 Task: Look for space in Puerto Berrío, Colombia from 9th August, 2023 to 12th August, 2023 for 1 adult in price range Rs.6000 to Rs.15000. Place can be entire place with 1  bedroom having 1 bed and 1 bathroom. Property type can be house, flat, guest house. Amenities needed are: wifi, washing machine. Booking option can be shelf check-in. Required host language is English.
Action: Mouse moved to (450, 89)
Screenshot: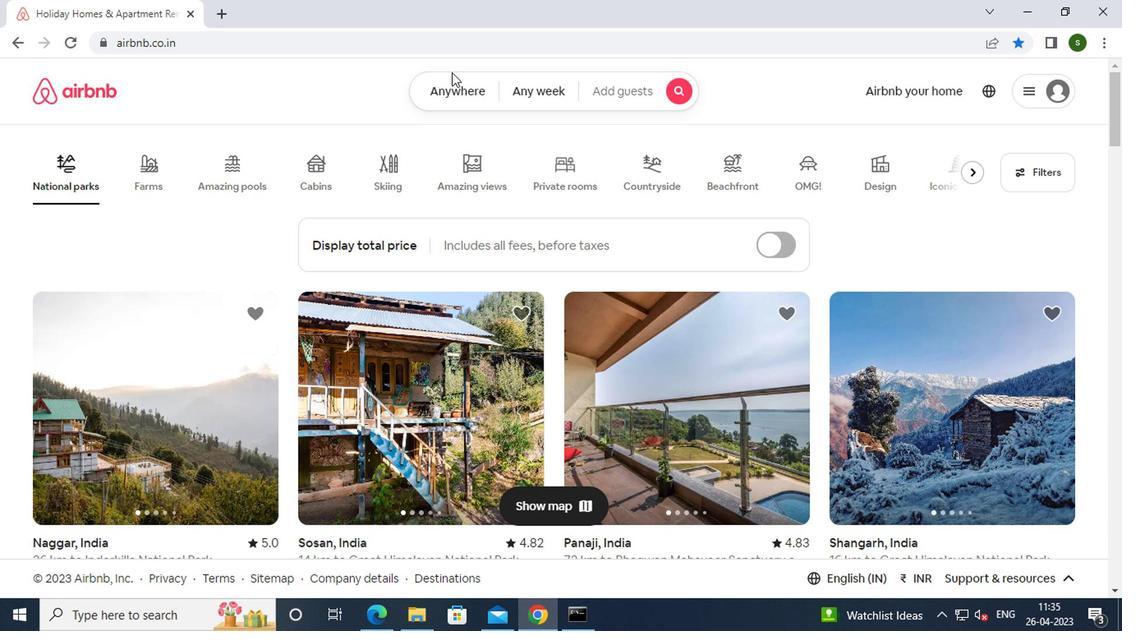 
Action: Mouse pressed left at (450, 89)
Screenshot: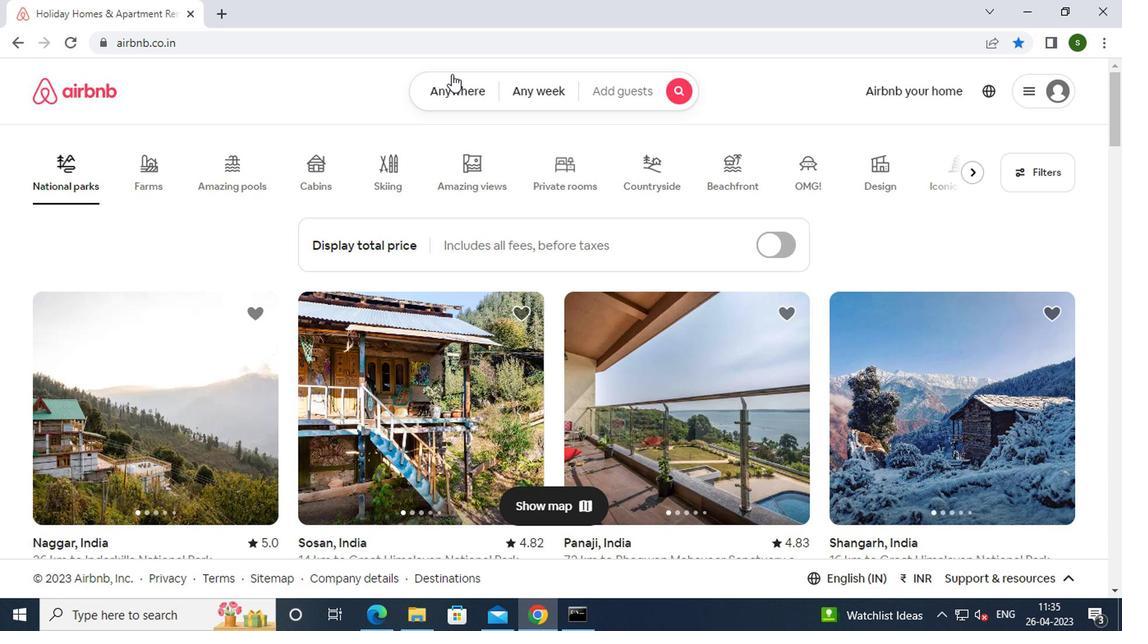 
Action: Mouse moved to (291, 153)
Screenshot: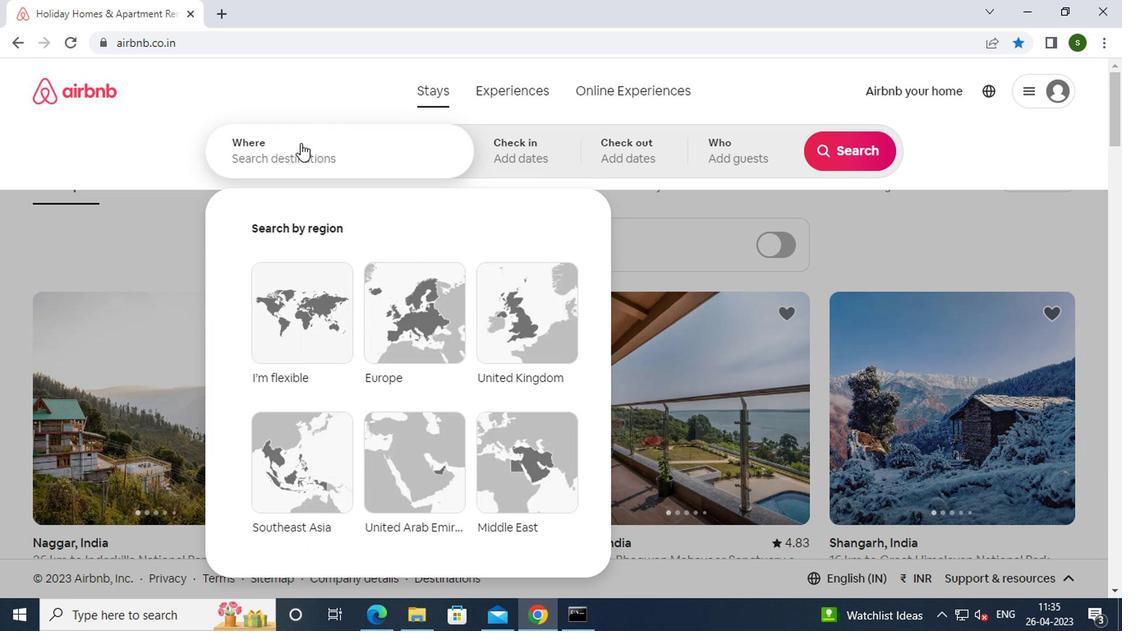 
Action: Mouse pressed left at (291, 153)
Screenshot: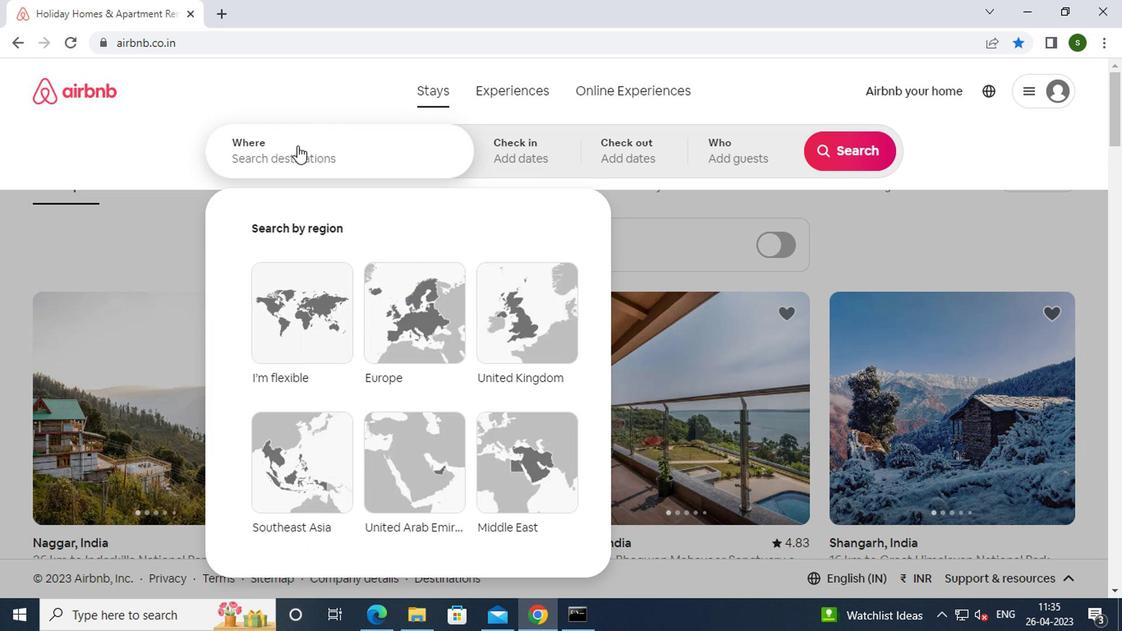 
Action: Key pressed p<Key.caps_lock>uerto<Key.space><Key.caps_lock>b<Key.caps_lock>errio,<Key.space><Key.caps_lock>c<Key.caps_lock>olombia<Key.enter>
Screenshot: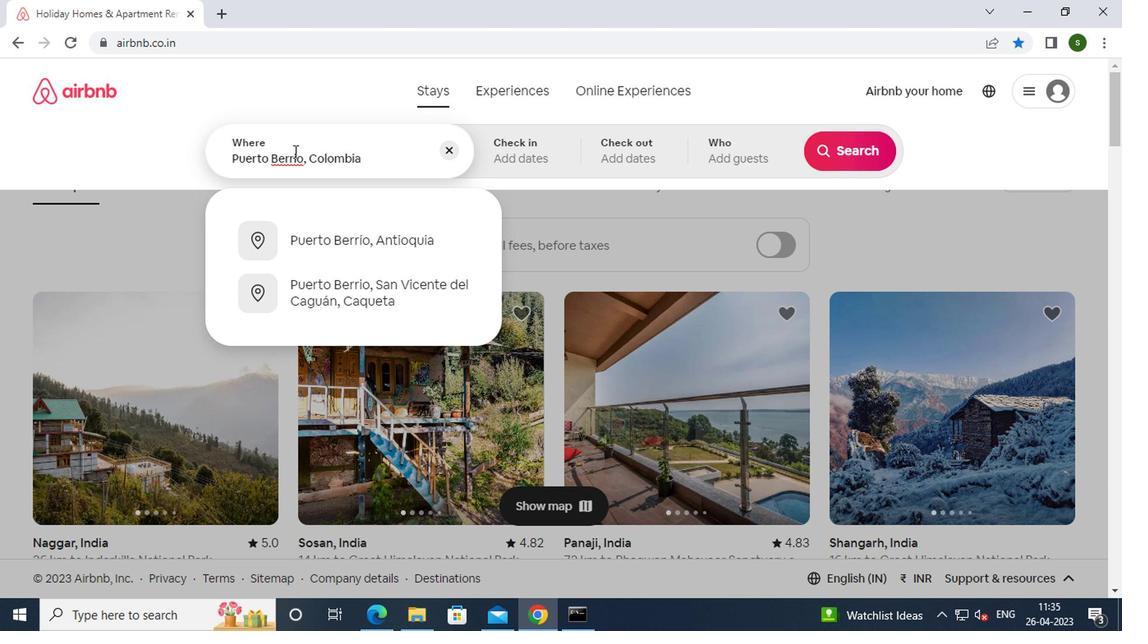 
Action: Mouse moved to (839, 289)
Screenshot: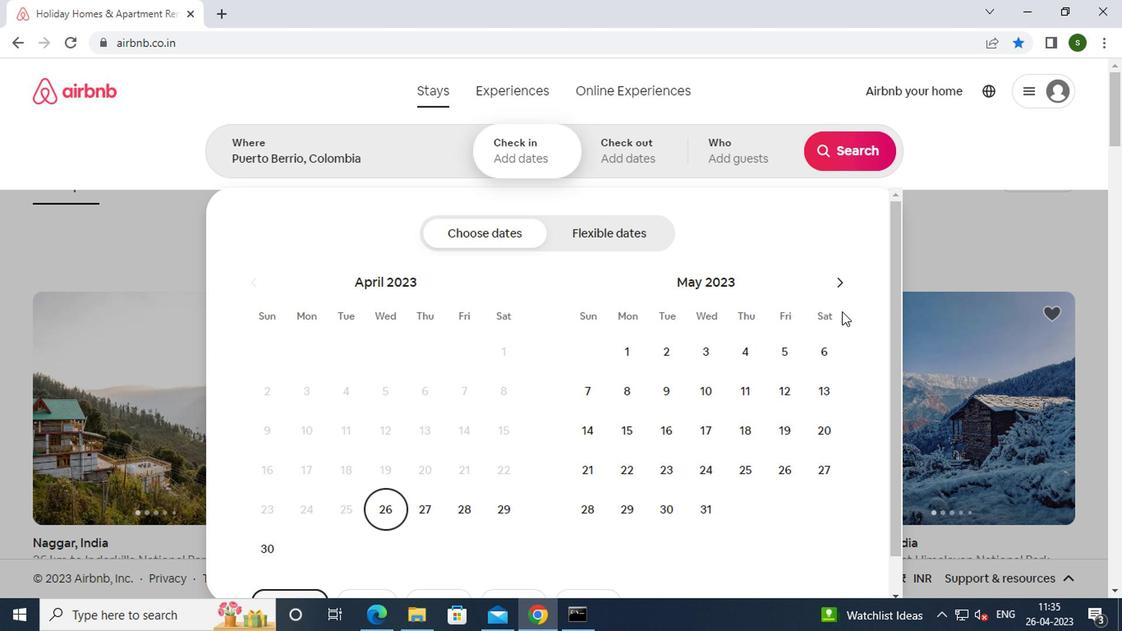 
Action: Mouse pressed left at (839, 289)
Screenshot: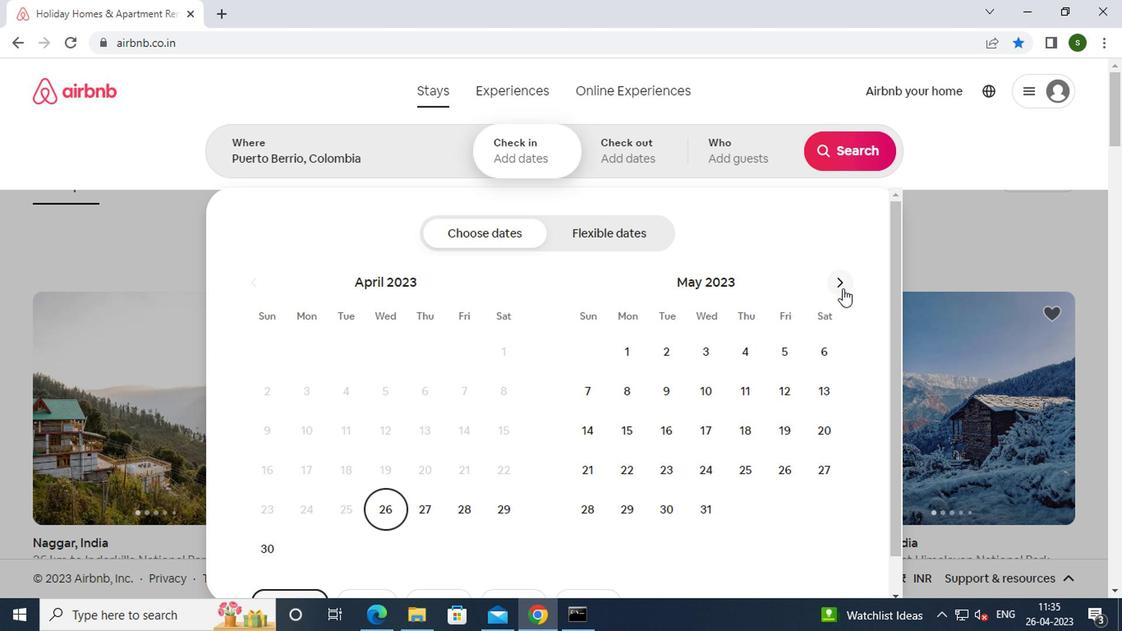 
Action: Mouse pressed left at (839, 289)
Screenshot: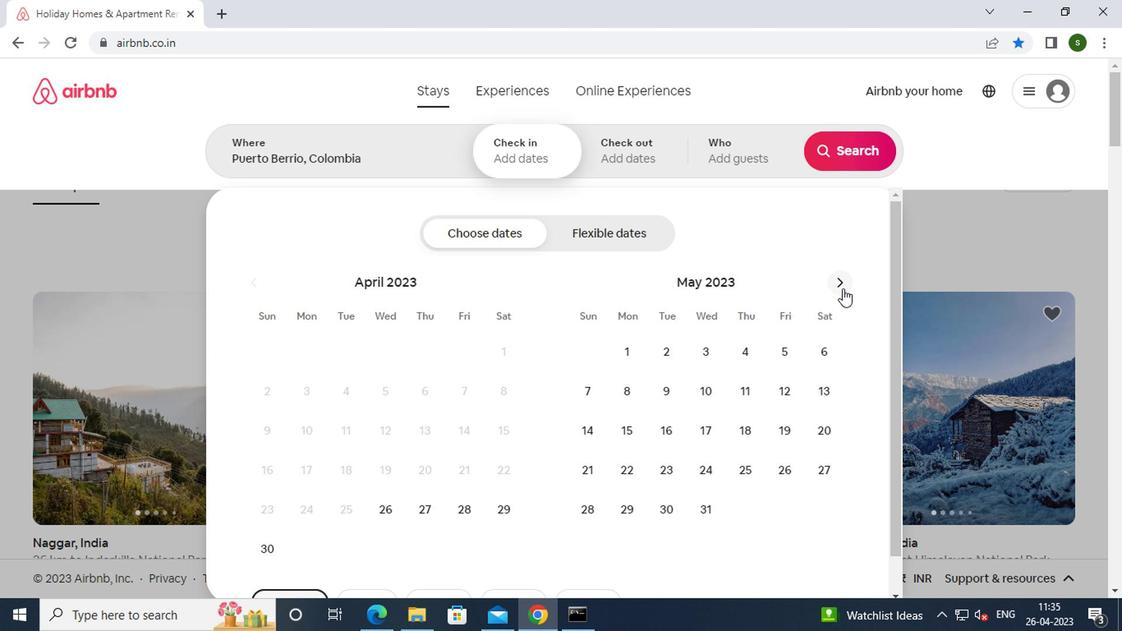 
Action: Mouse pressed left at (839, 289)
Screenshot: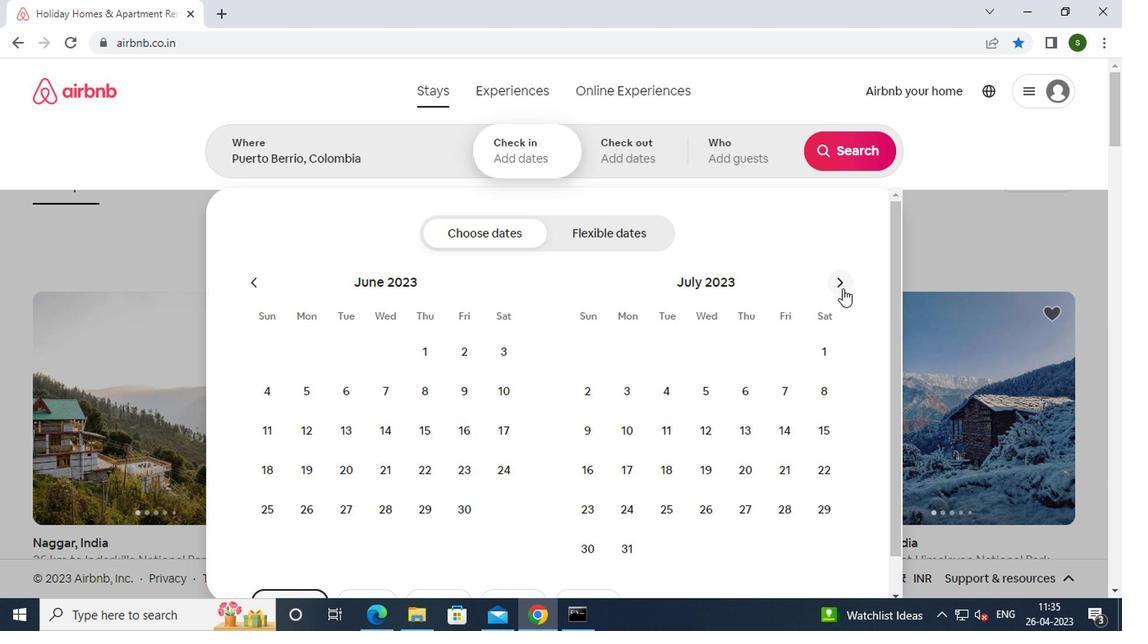 
Action: Mouse moved to (713, 387)
Screenshot: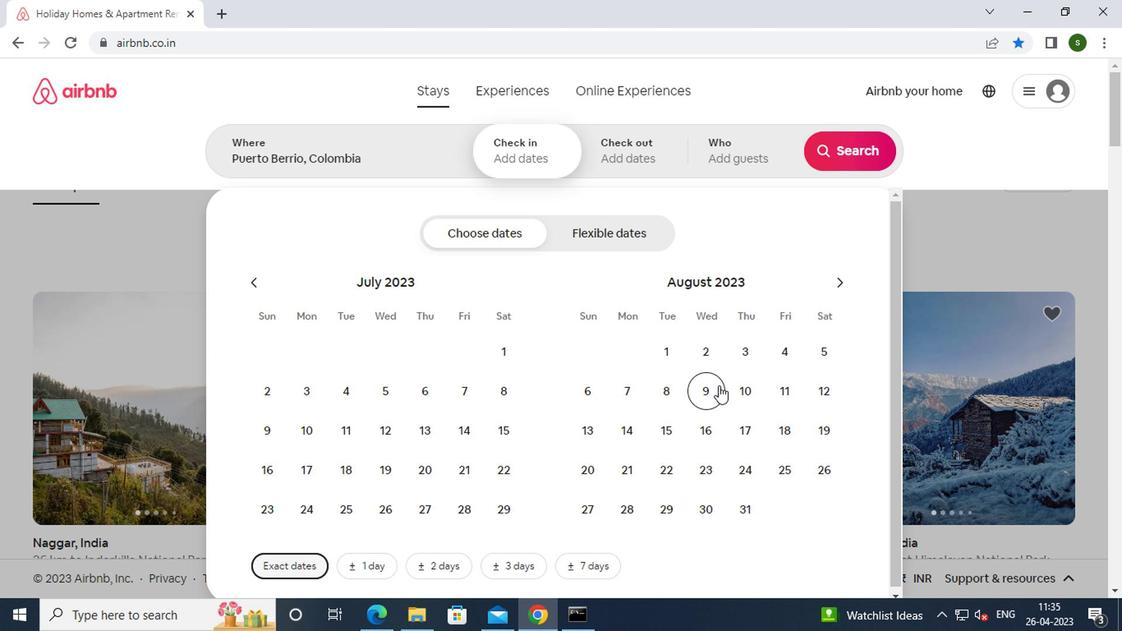 
Action: Mouse pressed left at (713, 387)
Screenshot: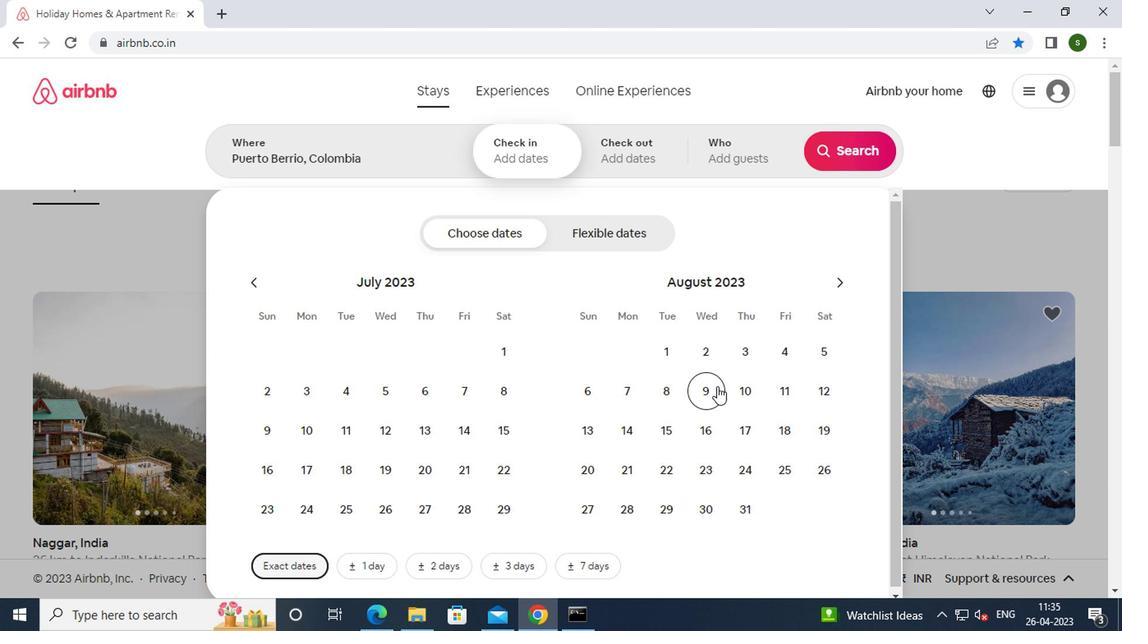 
Action: Mouse moved to (819, 390)
Screenshot: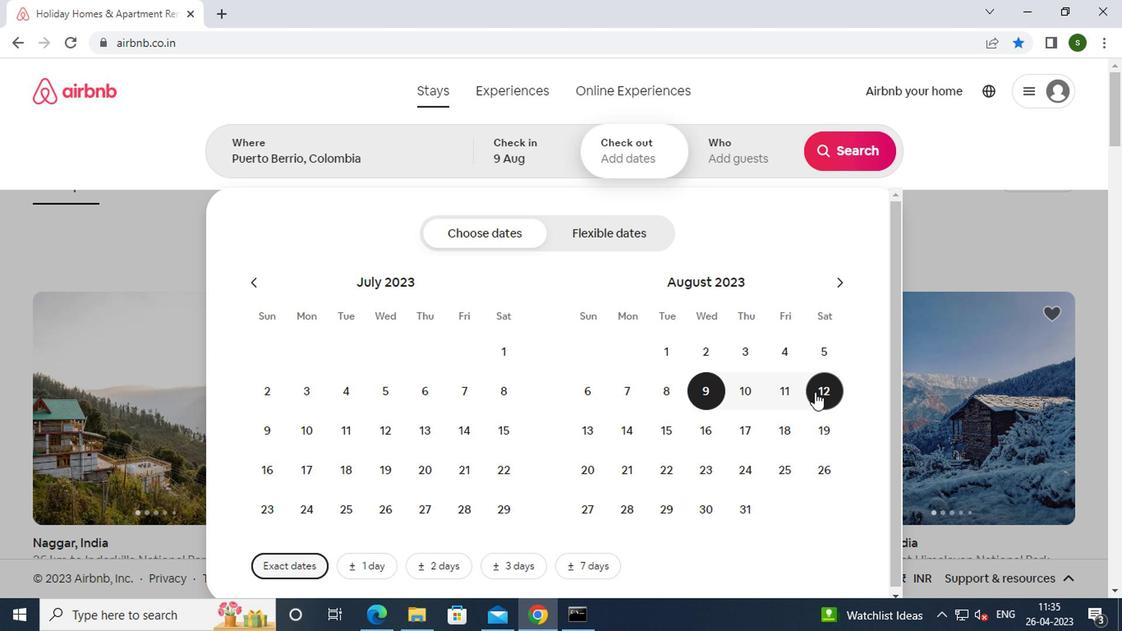 
Action: Mouse pressed left at (819, 390)
Screenshot: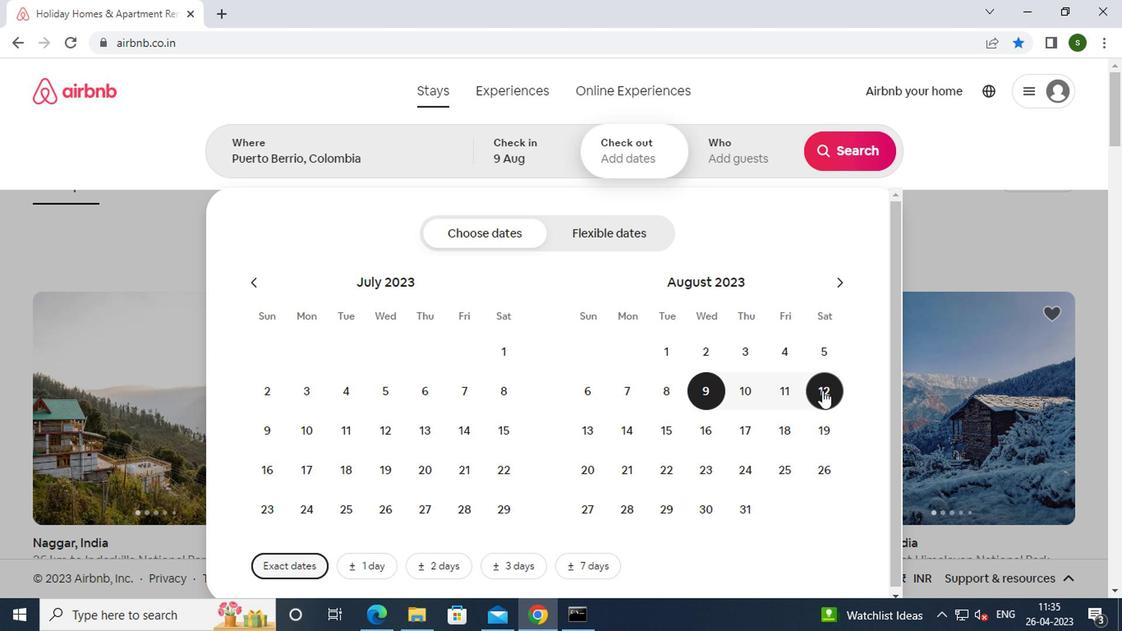
Action: Mouse moved to (730, 148)
Screenshot: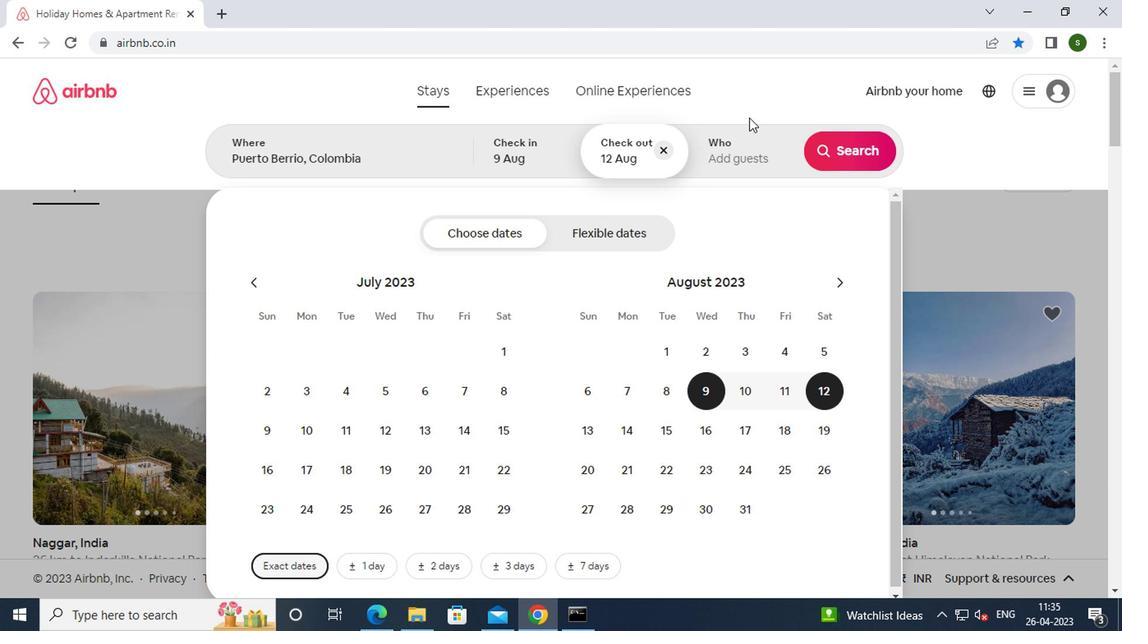 
Action: Mouse pressed left at (730, 148)
Screenshot: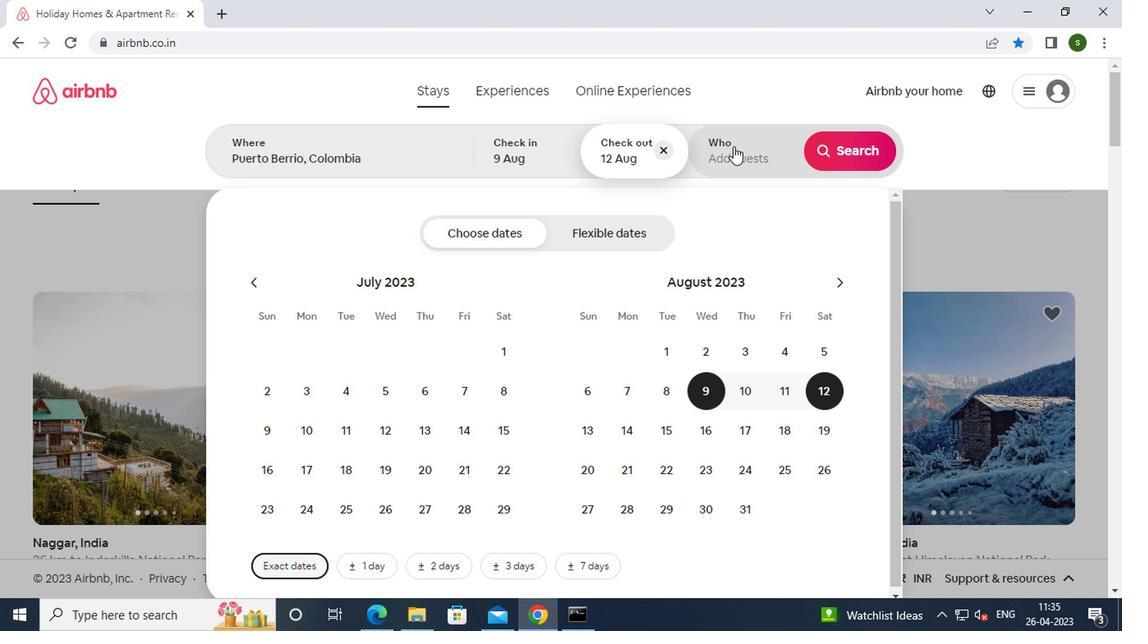 
Action: Mouse moved to (851, 229)
Screenshot: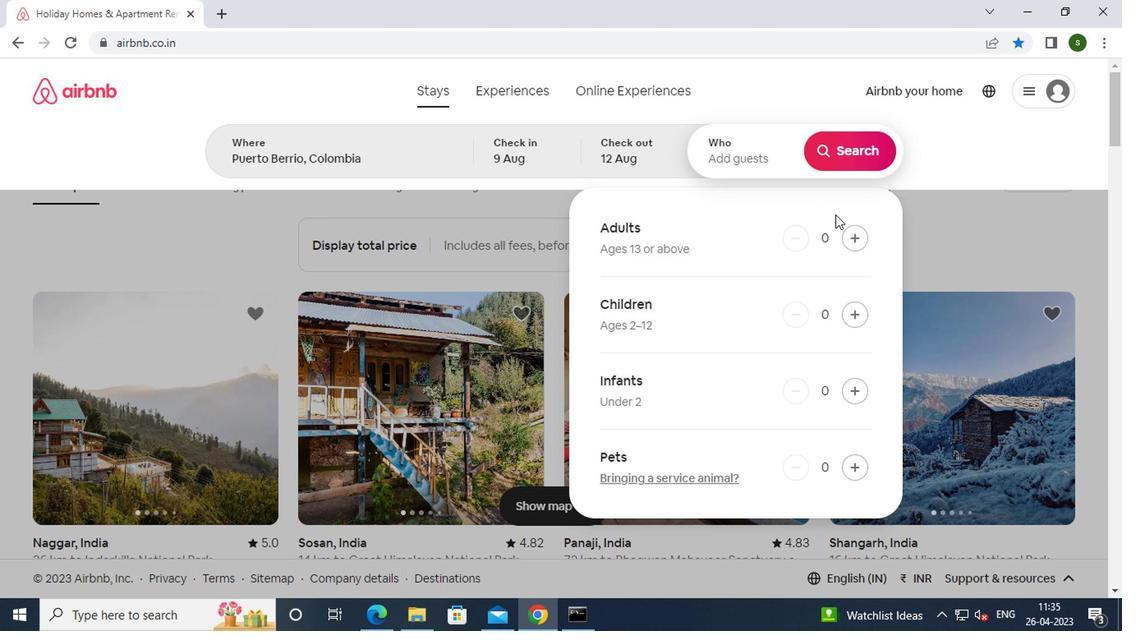 
Action: Mouse pressed left at (851, 229)
Screenshot: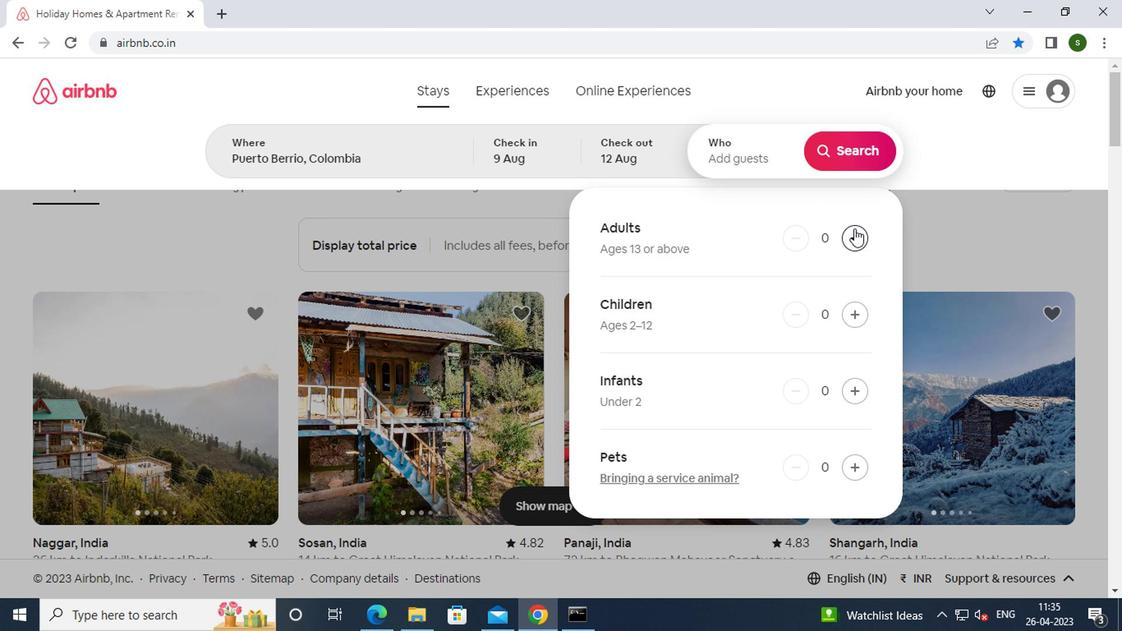 
Action: Mouse moved to (845, 140)
Screenshot: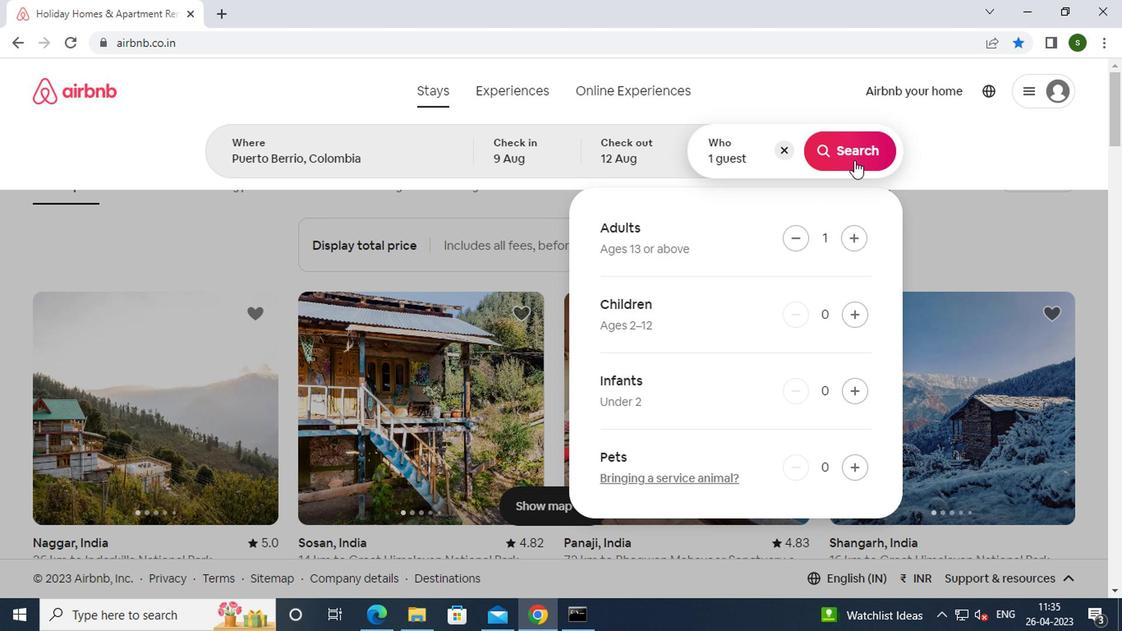 
Action: Mouse pressed left at (845, 140)
Screenshot: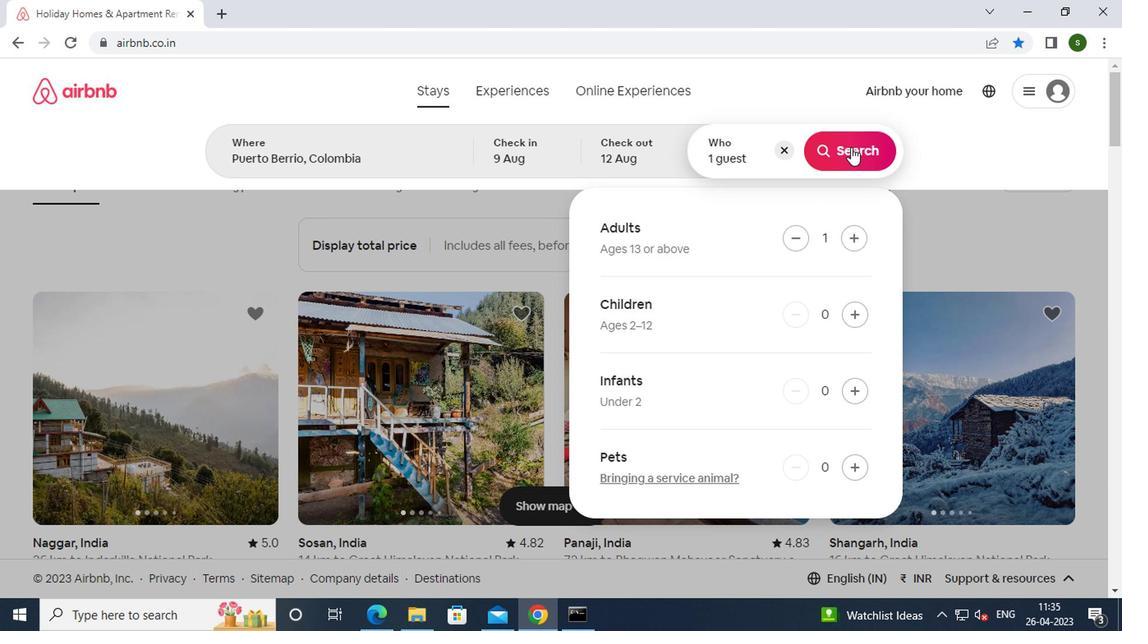 
Action: Mouse moved to (1026, 169)
Screenshot: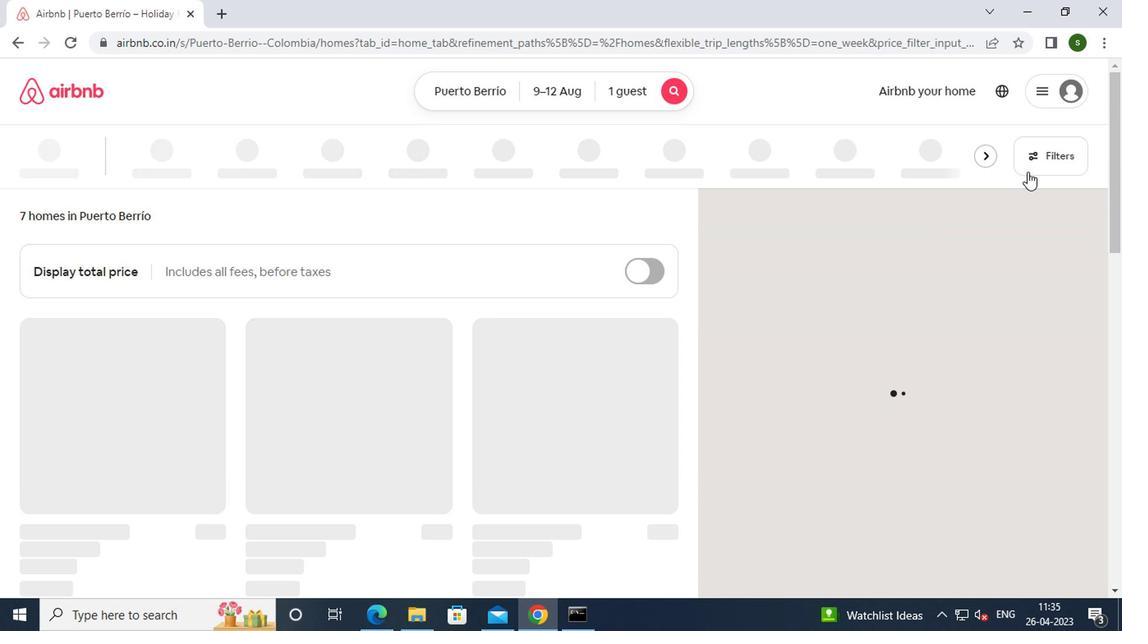 
Action: Mouse pressed left at (1026, 169)
Screenshot: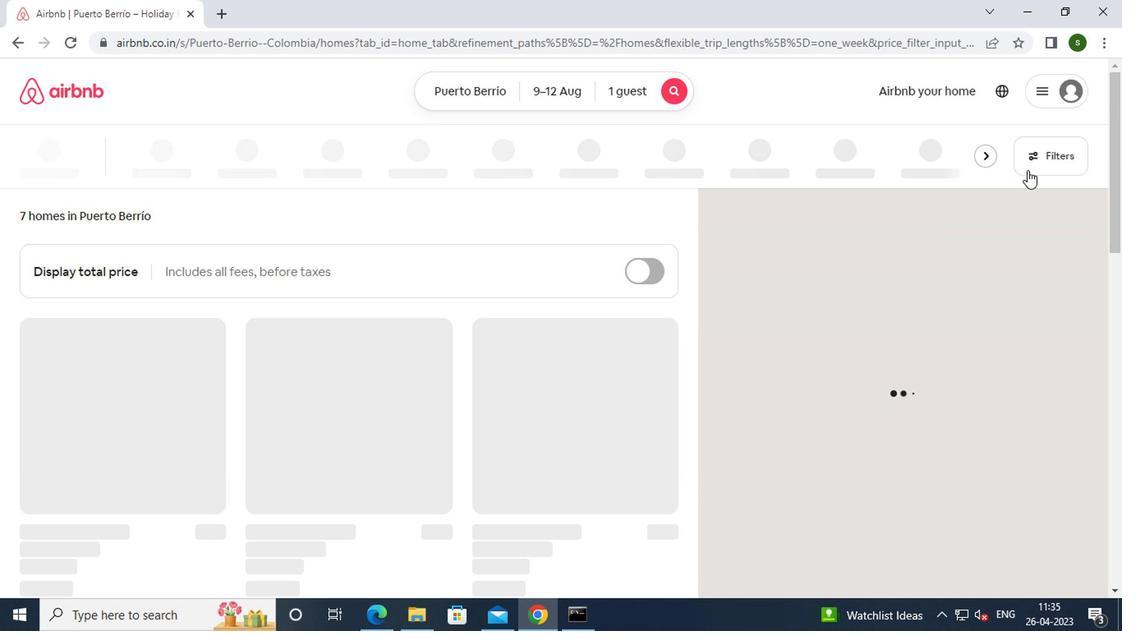 
Action: Mouse moved to (402, 377)
Screenshot: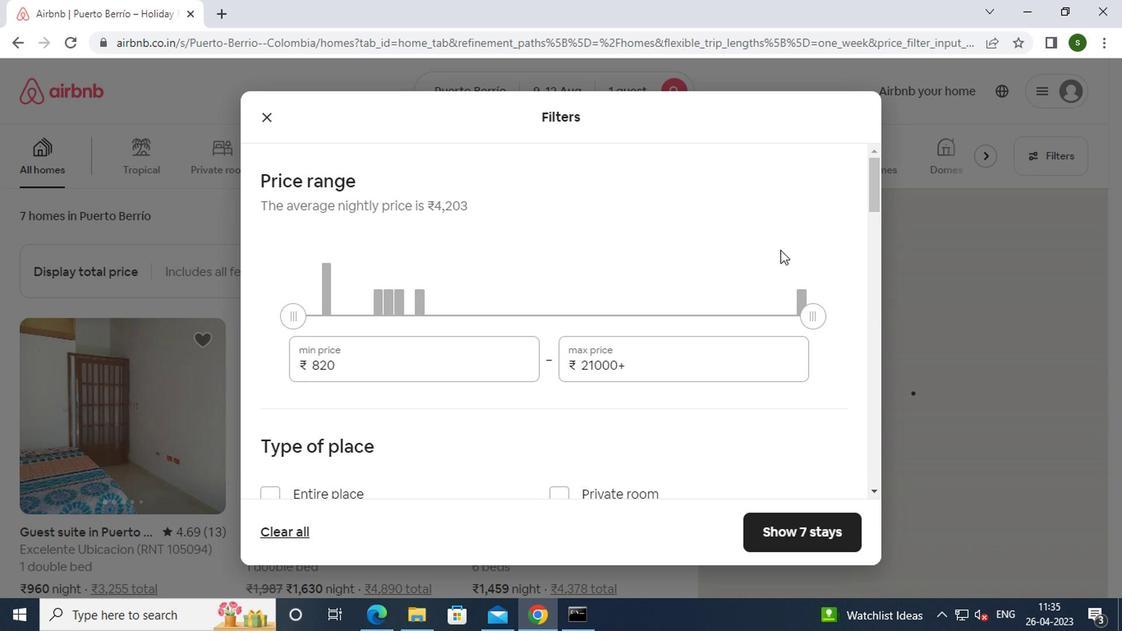 
Action: Mouse pressed left at (402, 377)
Screenshot: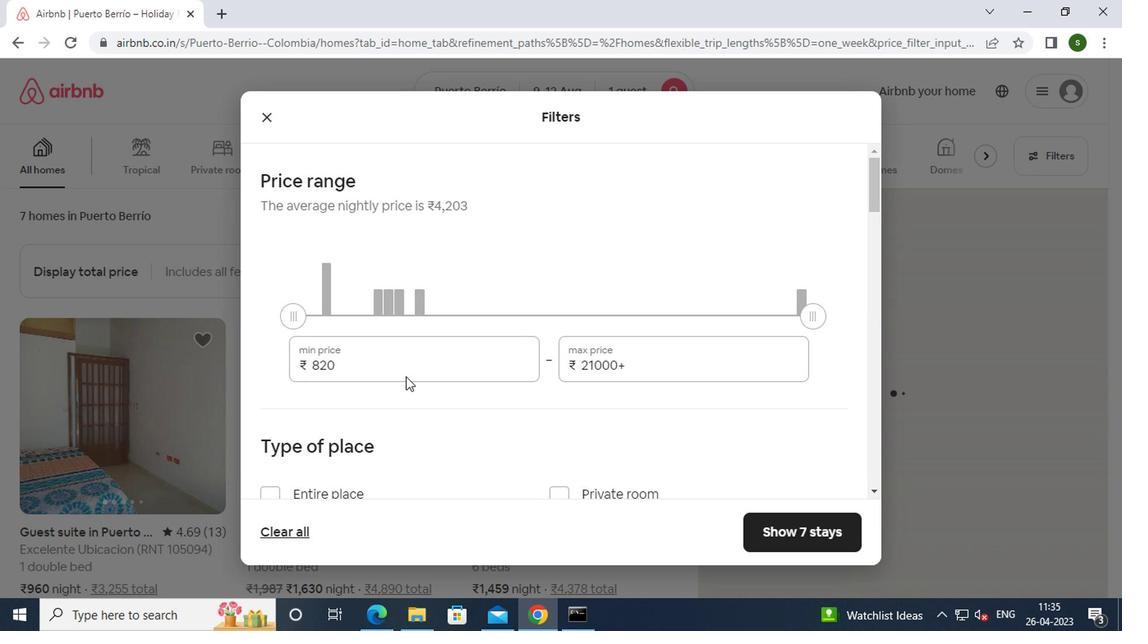 
Action: Mouse moved to (404, 371)
Screenshot: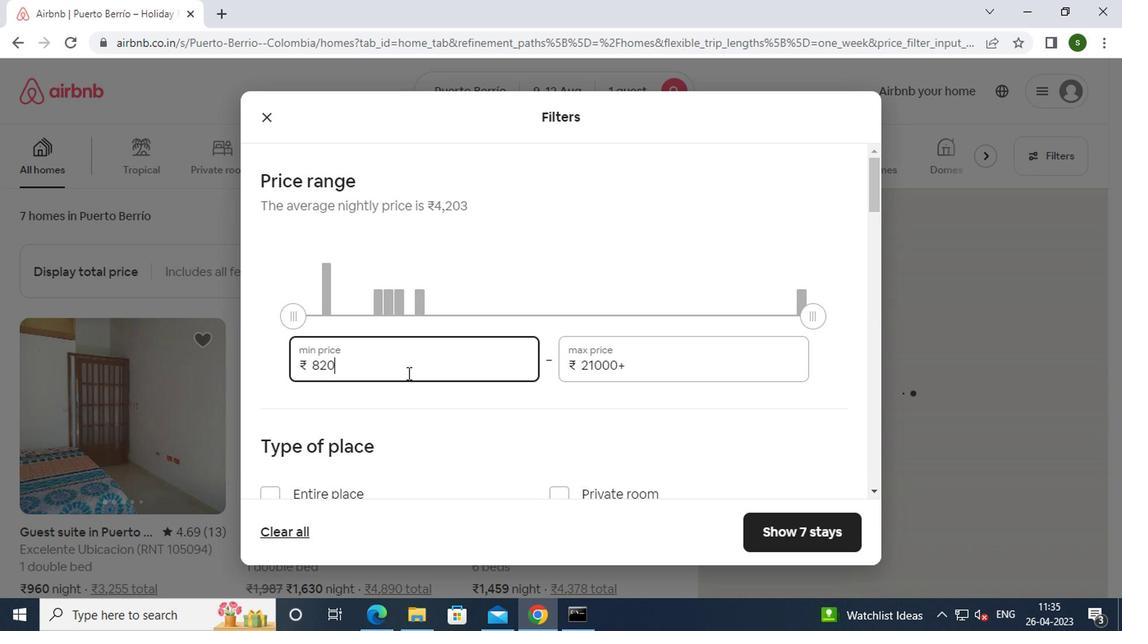 
Action: Key pressed <Key.backspace><Key.backspace><Key.backspace><Key.backspace><Key.backspace><Key.backspace><Key.backspace>6000
Screenshot: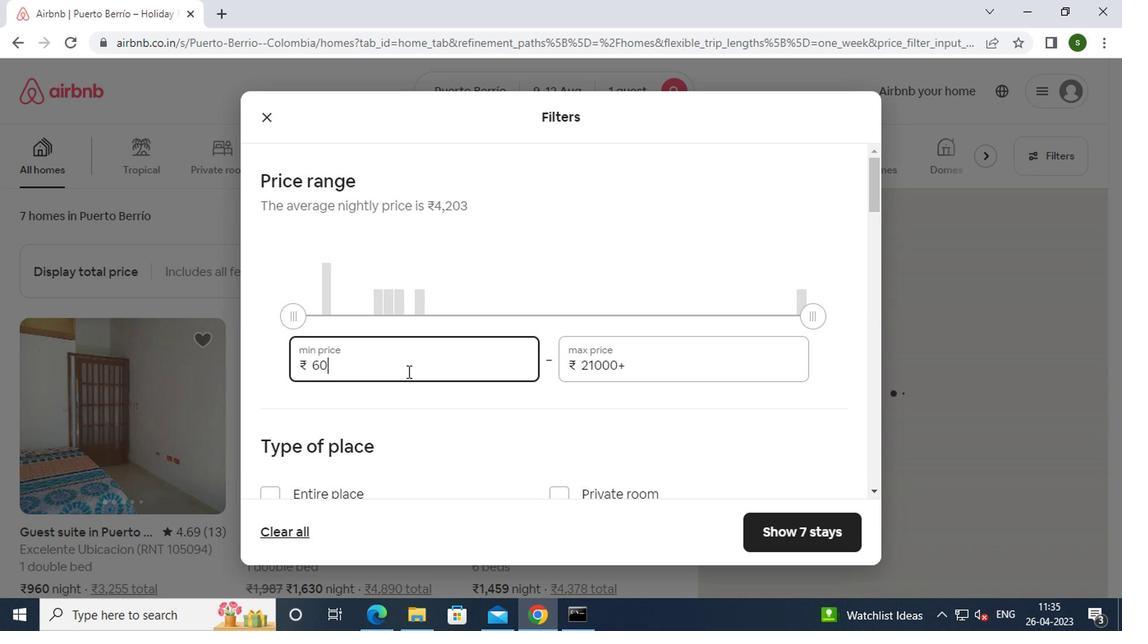 
Action: Mouse moved to (640, 362)
Screenshot: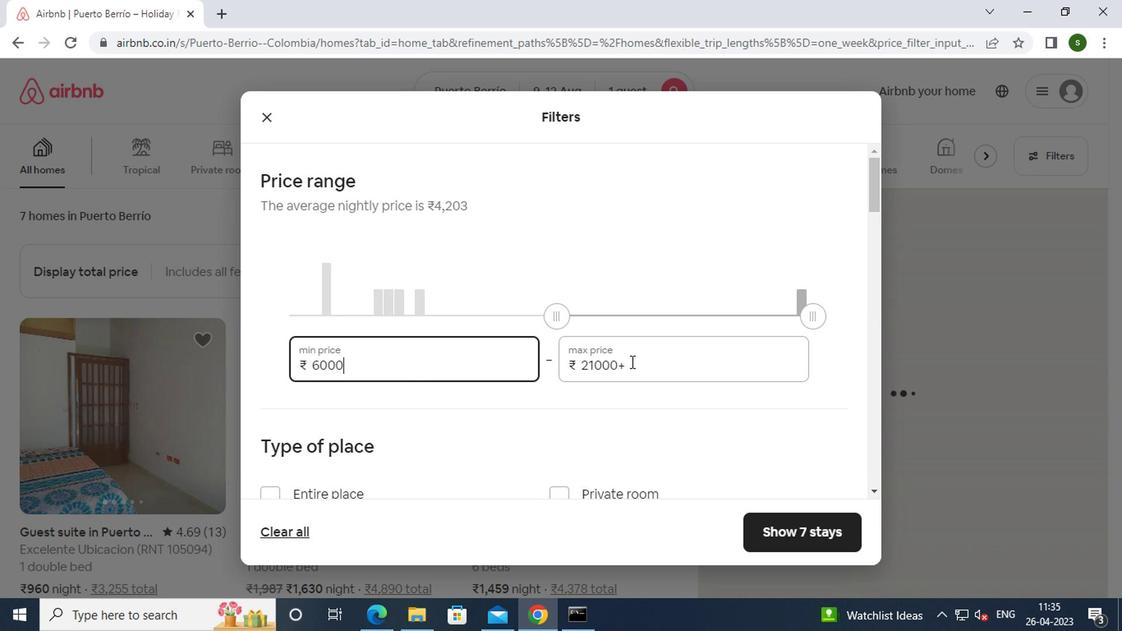 
Action: Mouse pressed left at (640, 362)
Screenshot: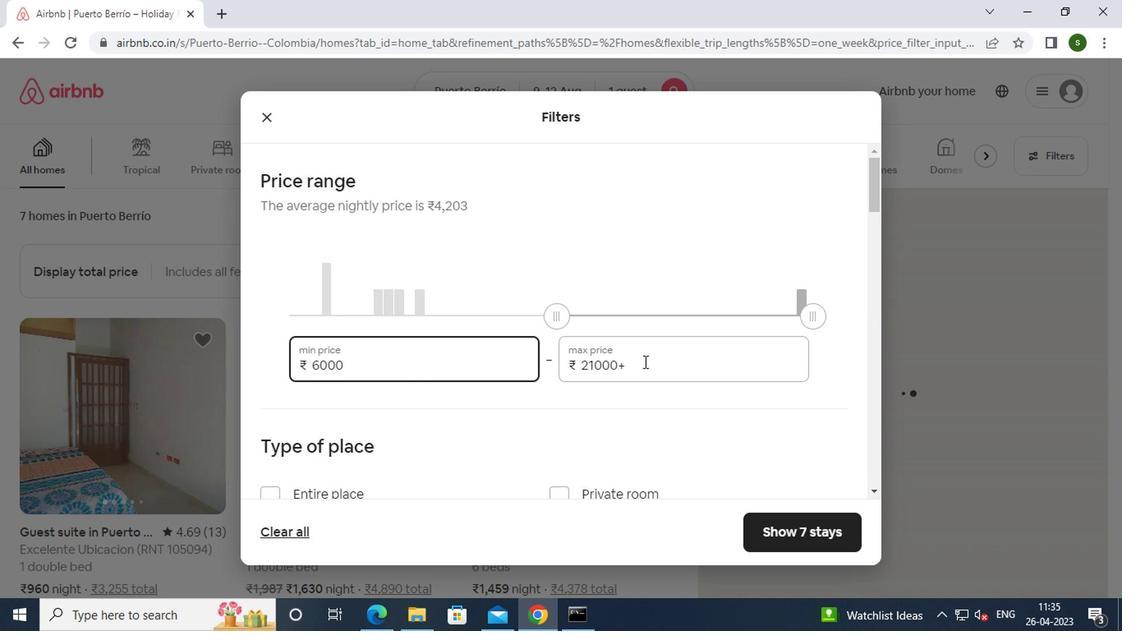 
Action: Key pressed <Key.backspace><Key.backspace><Key.backspace><Key.backspace><Key.backspace><Key.backspace><Key.backspace><Key.backspace><Key.backspace><Key.backspace>15000
Screenshot: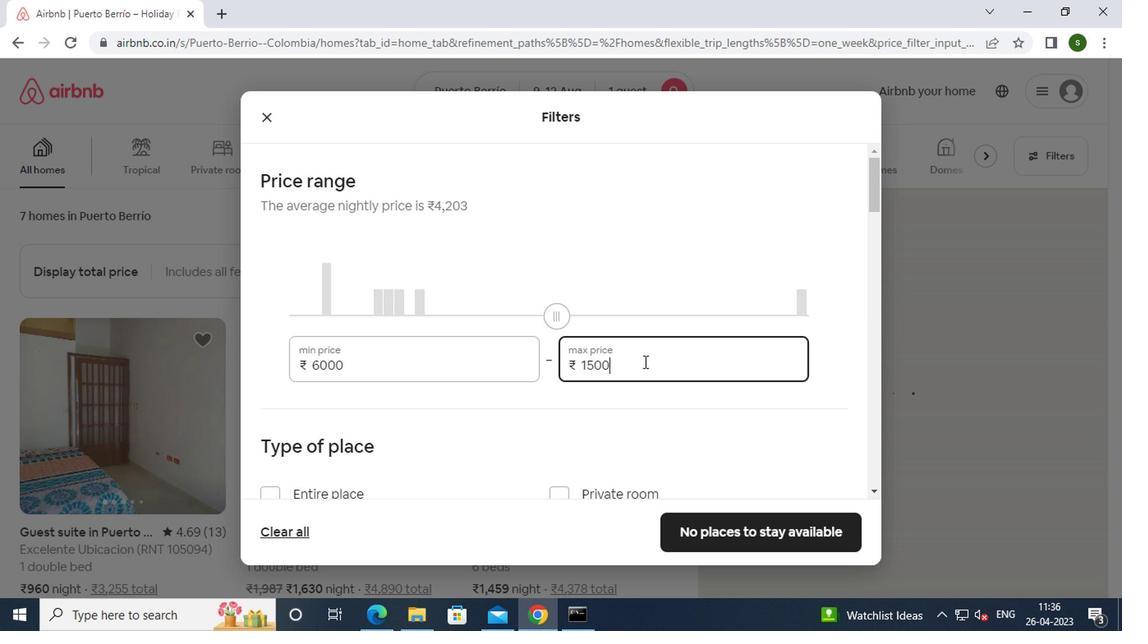 
Action: Mouse moved to (492, 384)
Screenshot: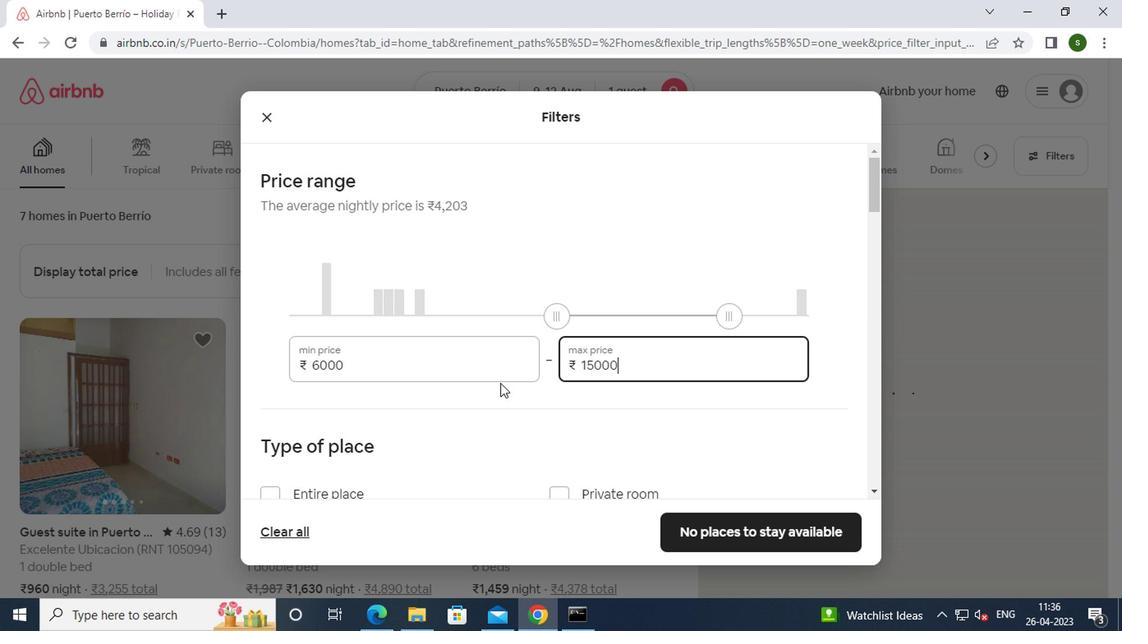 
Action: Mouse scrolled (492, 383) with delta (0, 0)
Screenshot: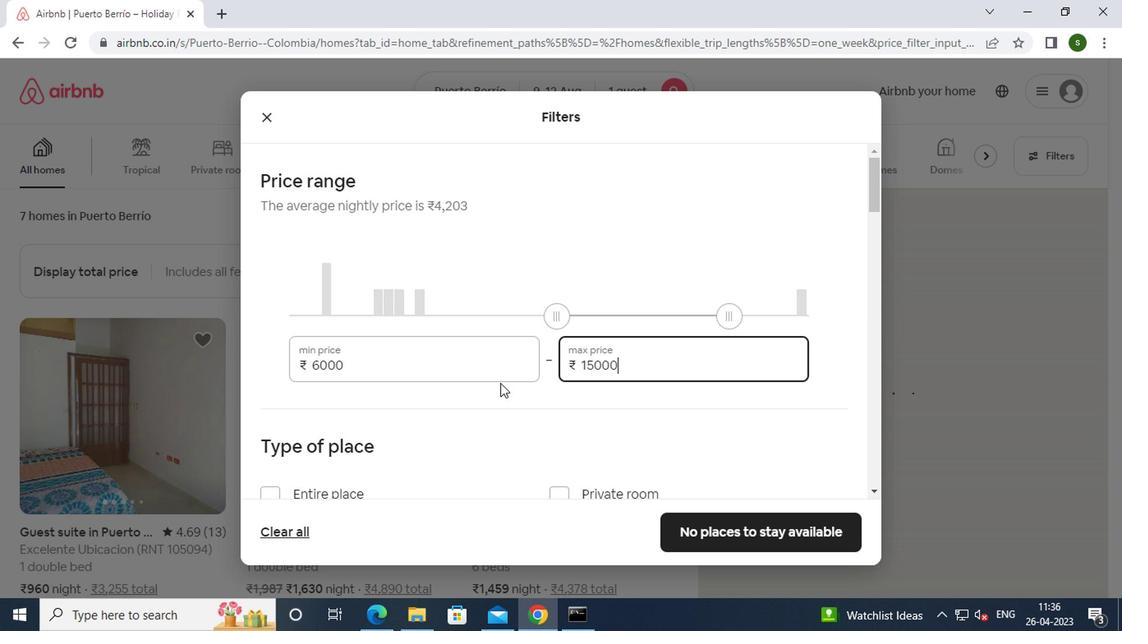 
Action: Mouse scrolled (492, 383) with delta (0, 0)
Screenshot: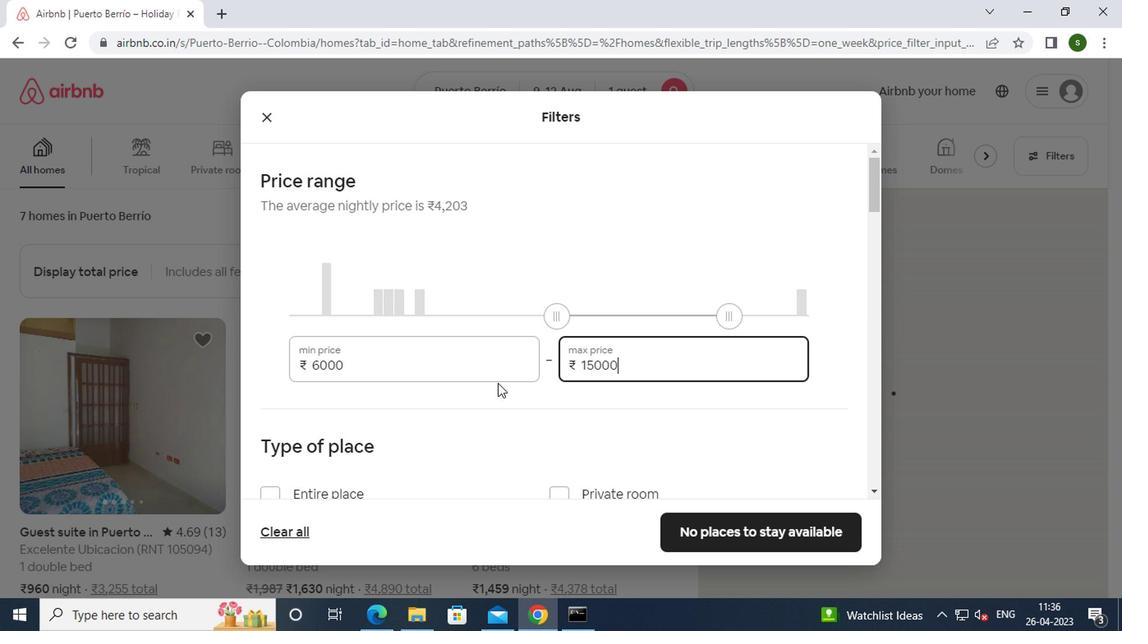 
Action: Mouse scrolled (492, 383) with delta (0, 0)
Screenshot: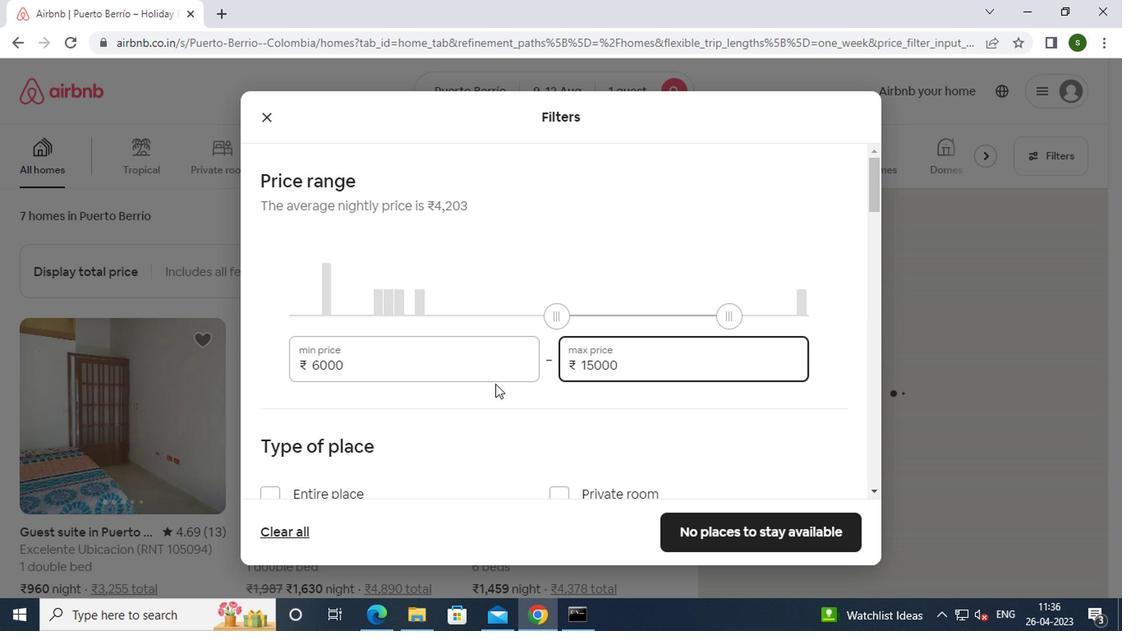 
Action: Mouse moved to (341, 257)
Screenshot: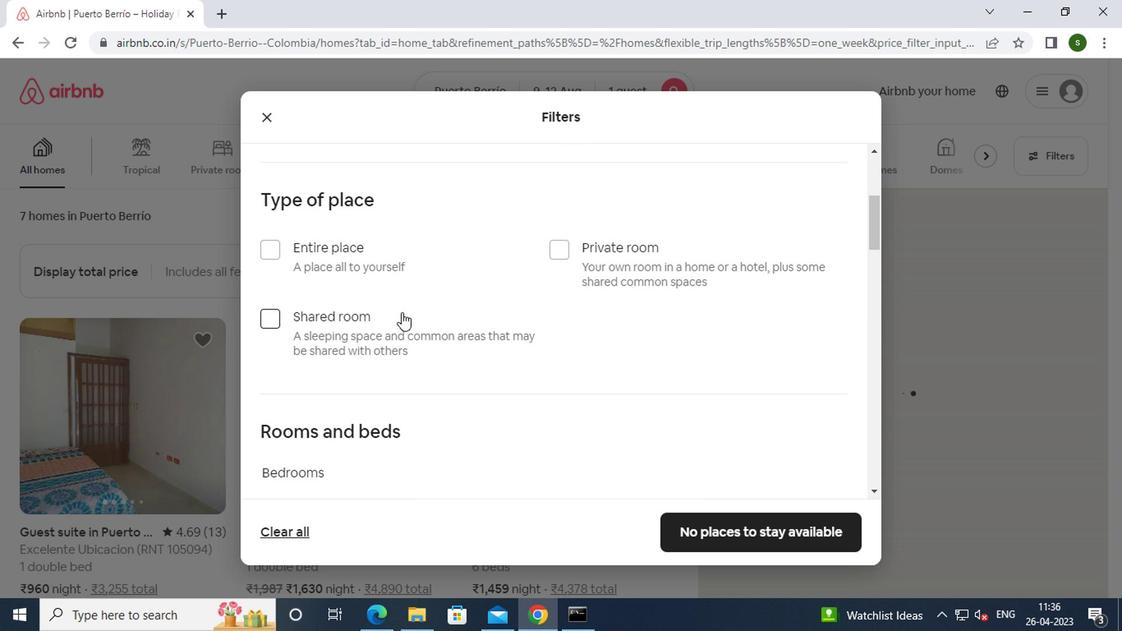 
Action: Mouse pressed left at (341, 257)
Screenshot: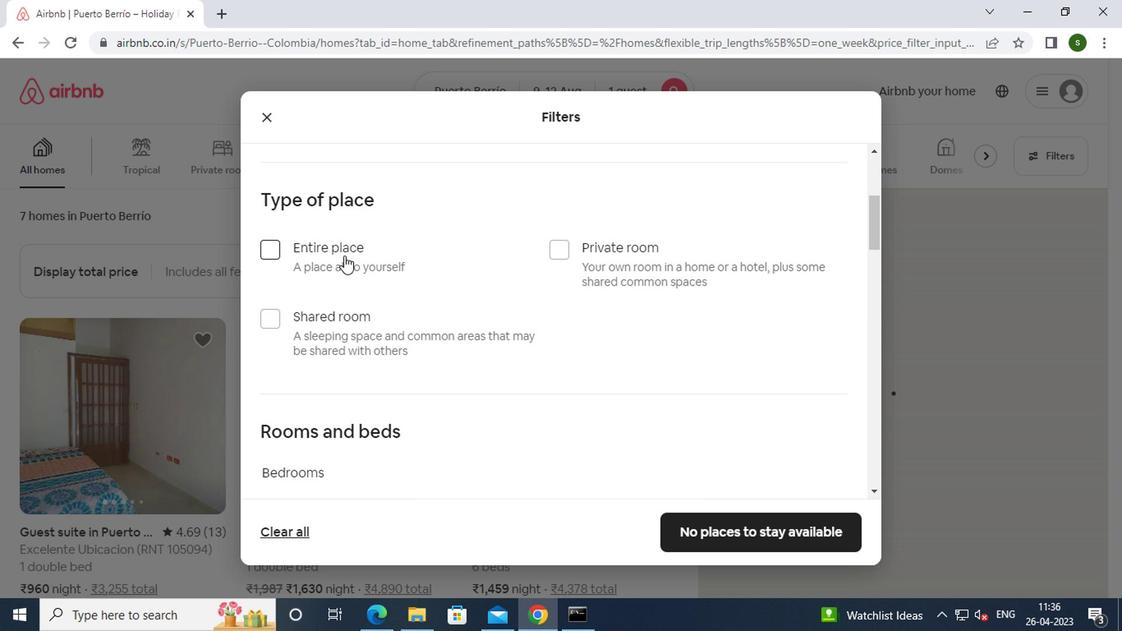 
Action: Mouse moved to (461, 293)
Screenshot: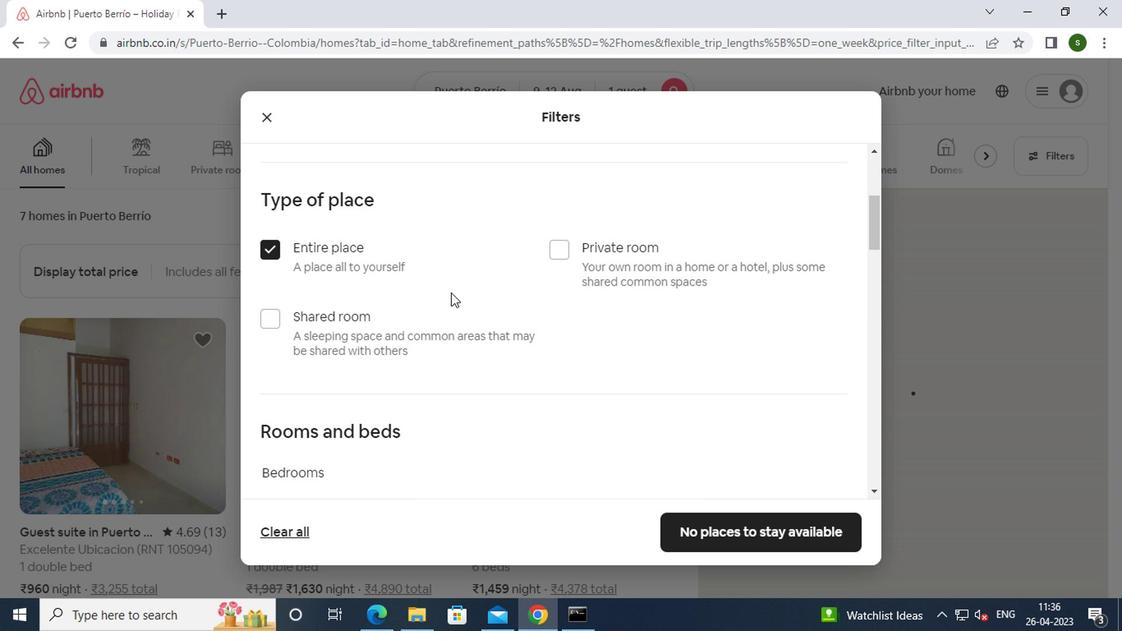 
Action: Mouse scrolled (461, 292) with delta (0, 0)
Screenshot: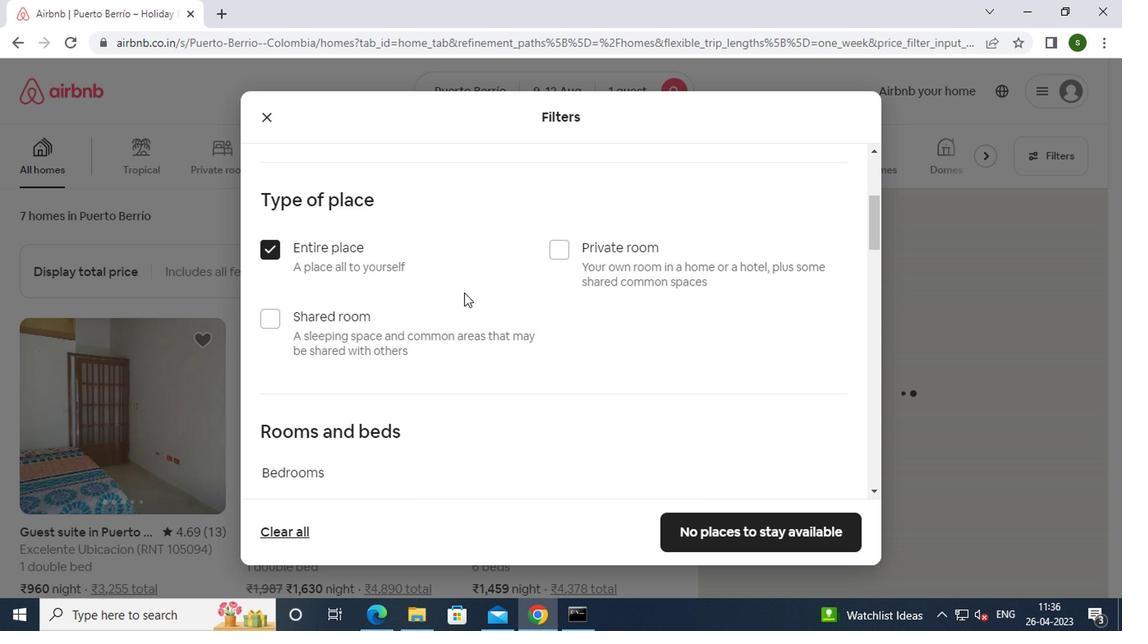 
Action: Mouse scrolled (461, 292) with delta (0, 0)
Screenshot: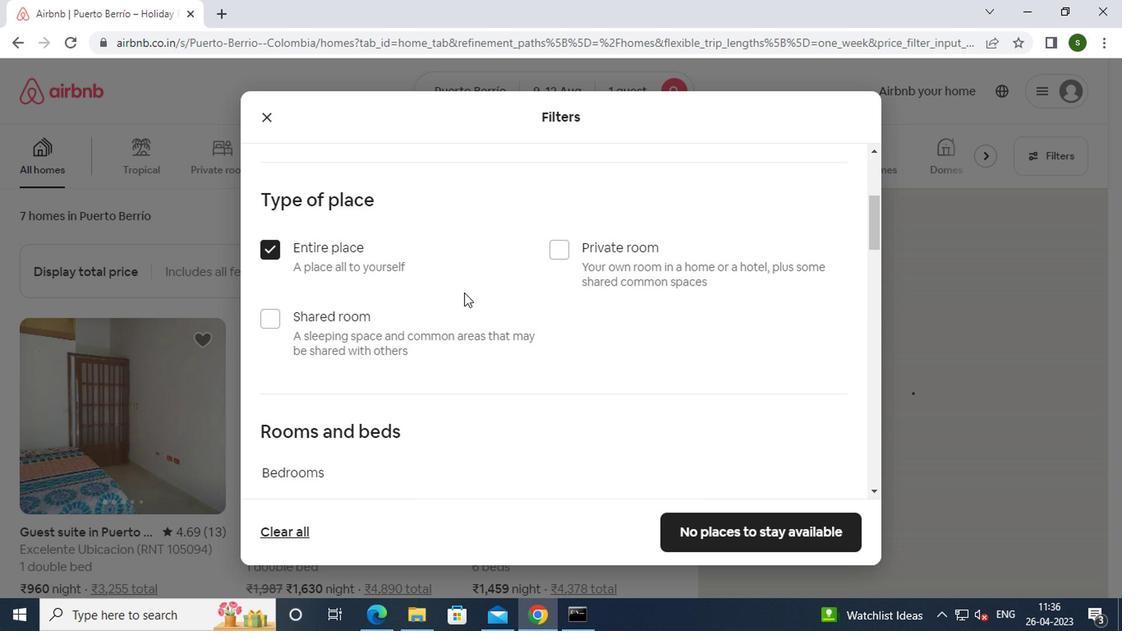 
Action: Mouse scrolled (461, 292) with delta (0, 0)
Screenshot: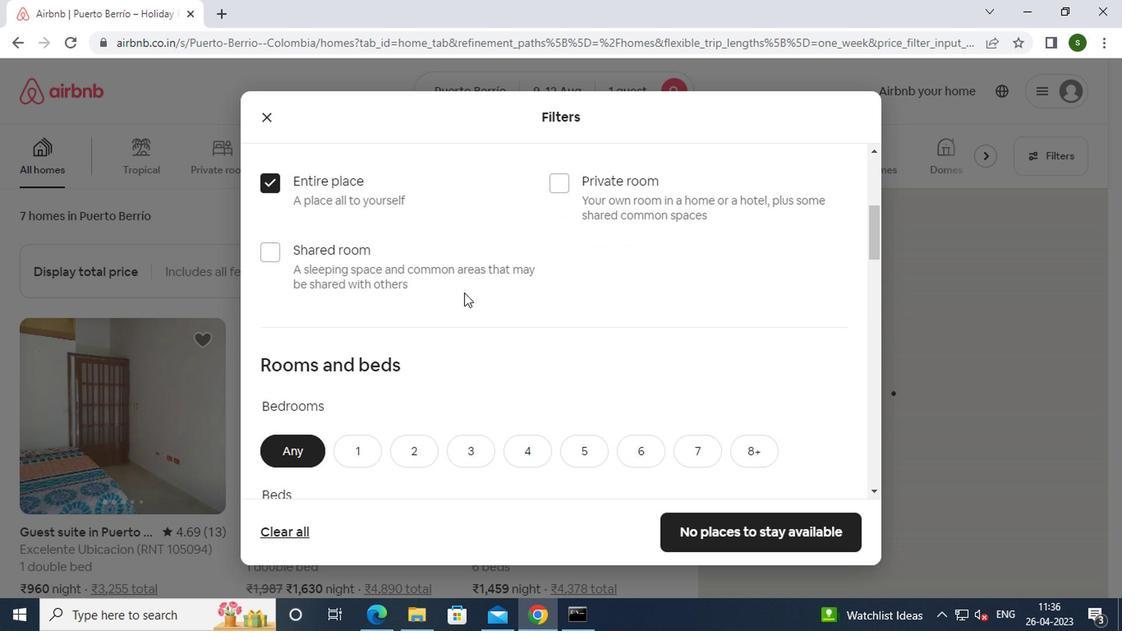 
Action: Mouse scrolled (461, 292) with delta (0, 0)
Screenshot: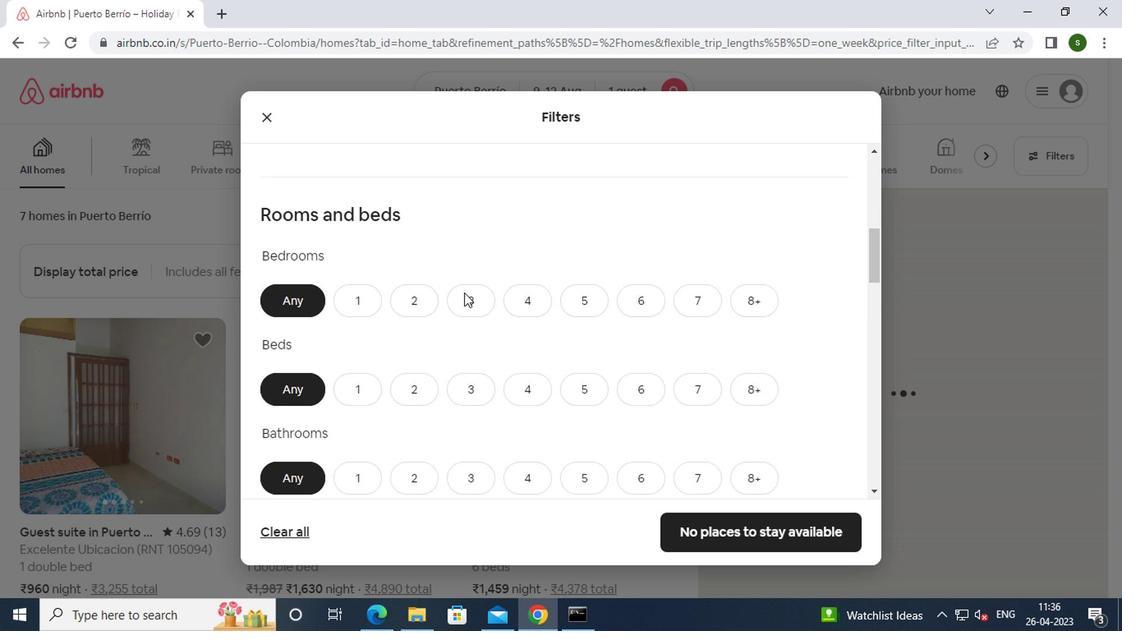 
Action: Mouse moved to (357, 194)
Screenshot: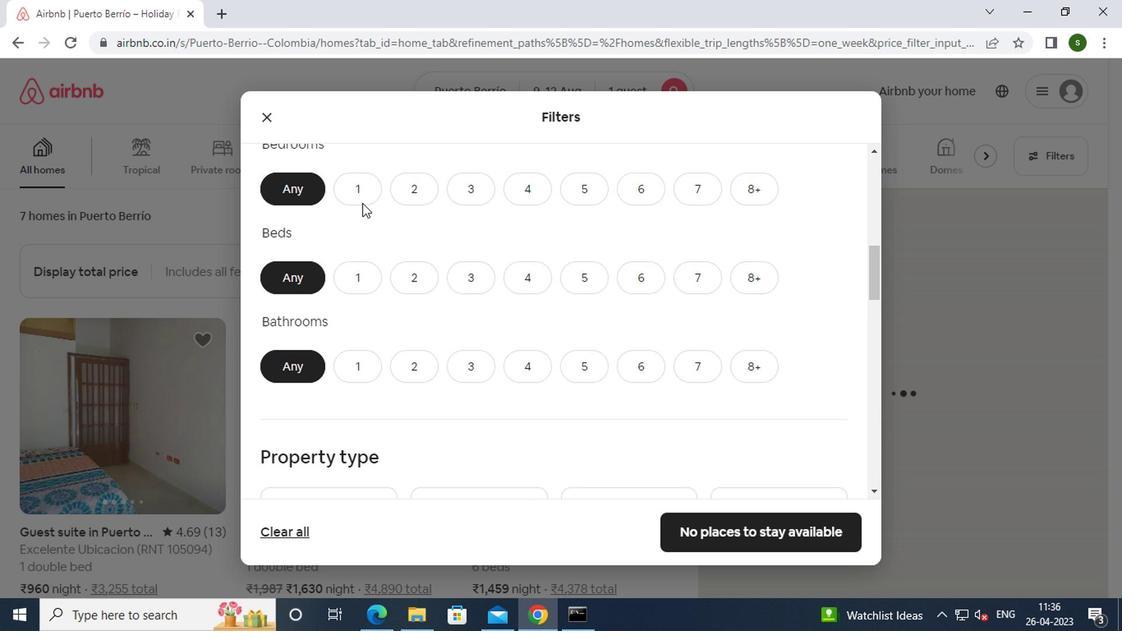 
Action: Mouse pressed left at (357, 194)
Screenshot: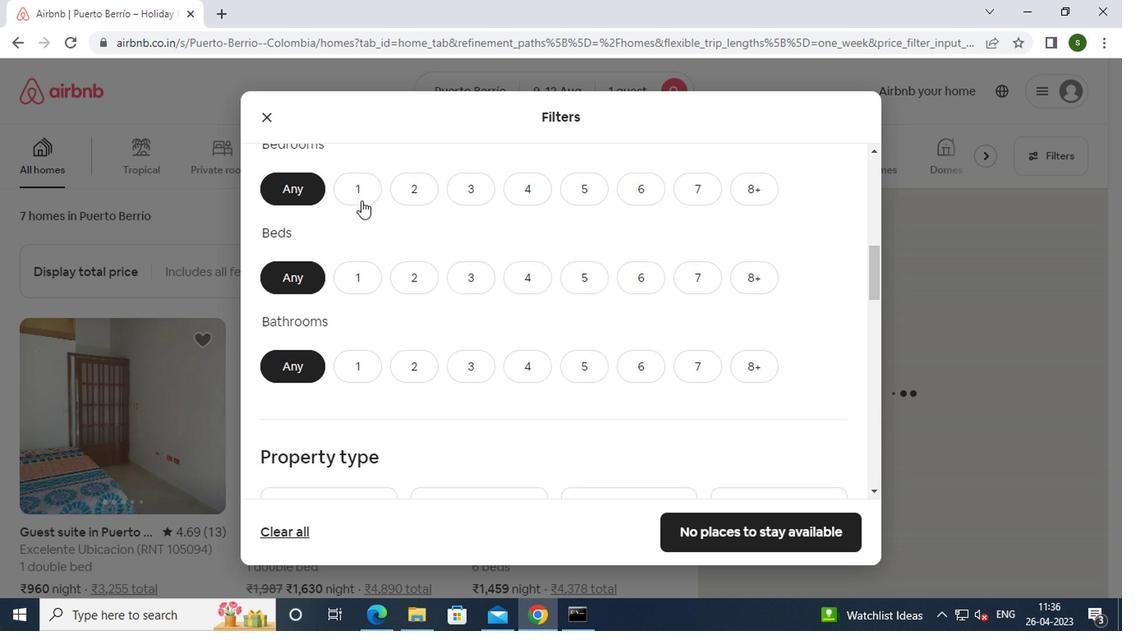 
Action: Mouse moved to (352, 281)
Screenshot: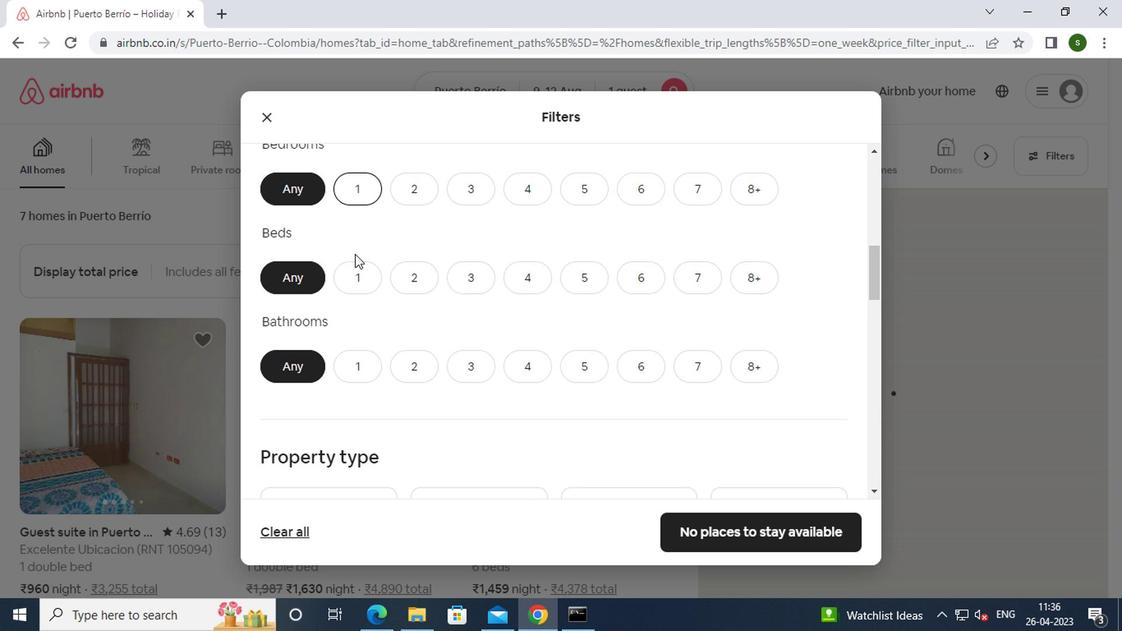 
Action: Mouse pressed left at (352, 281)
Screenshot: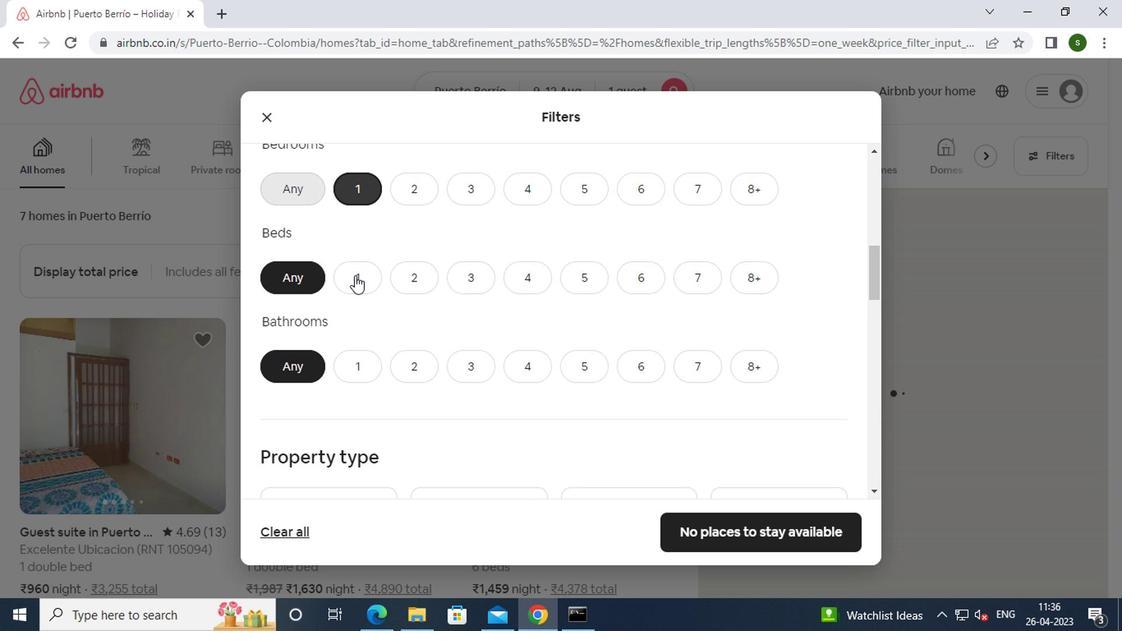 
Action: Mouse moved to (361, 371)
Screenshot: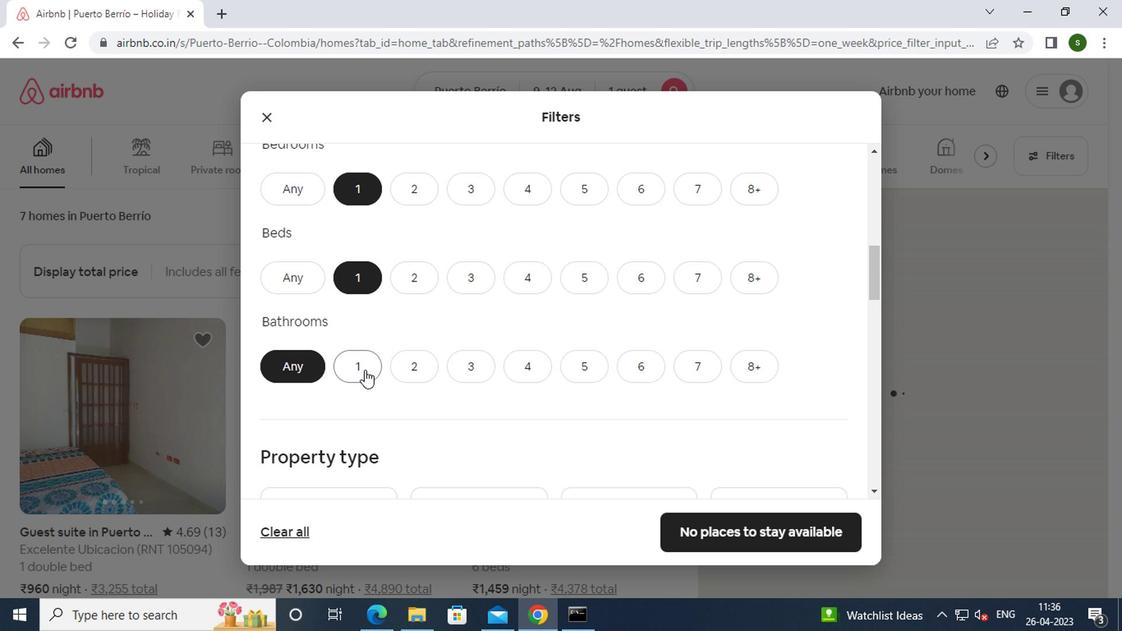 
Action: Mouse pressed left at (361, 371)
Screenshot: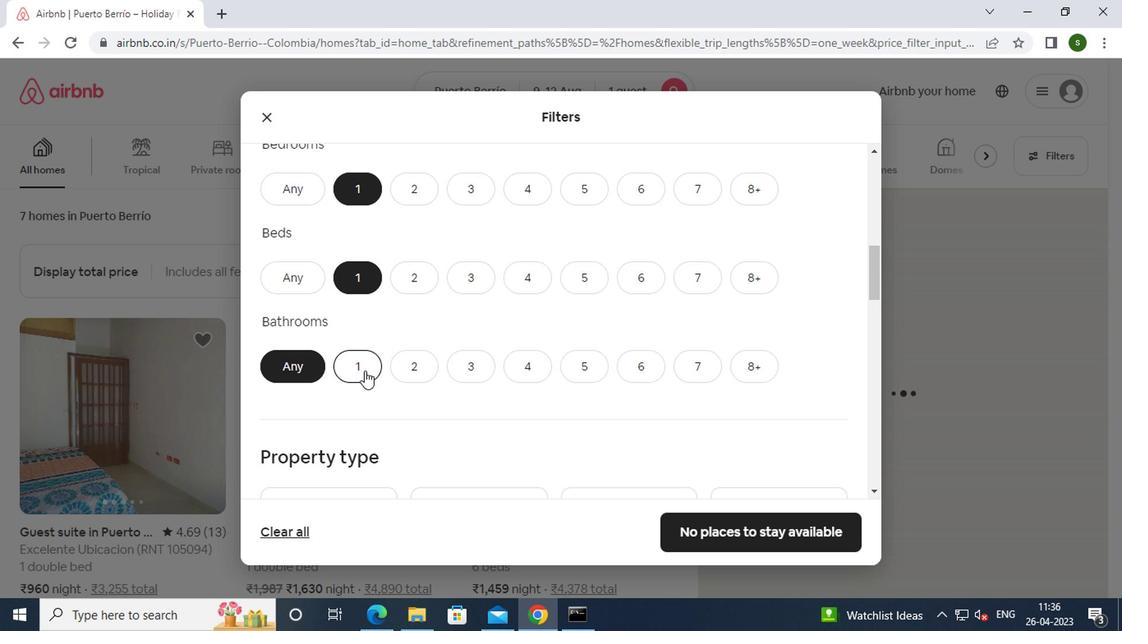 
Action: Mouse moved to (512, 309)
Screenshot: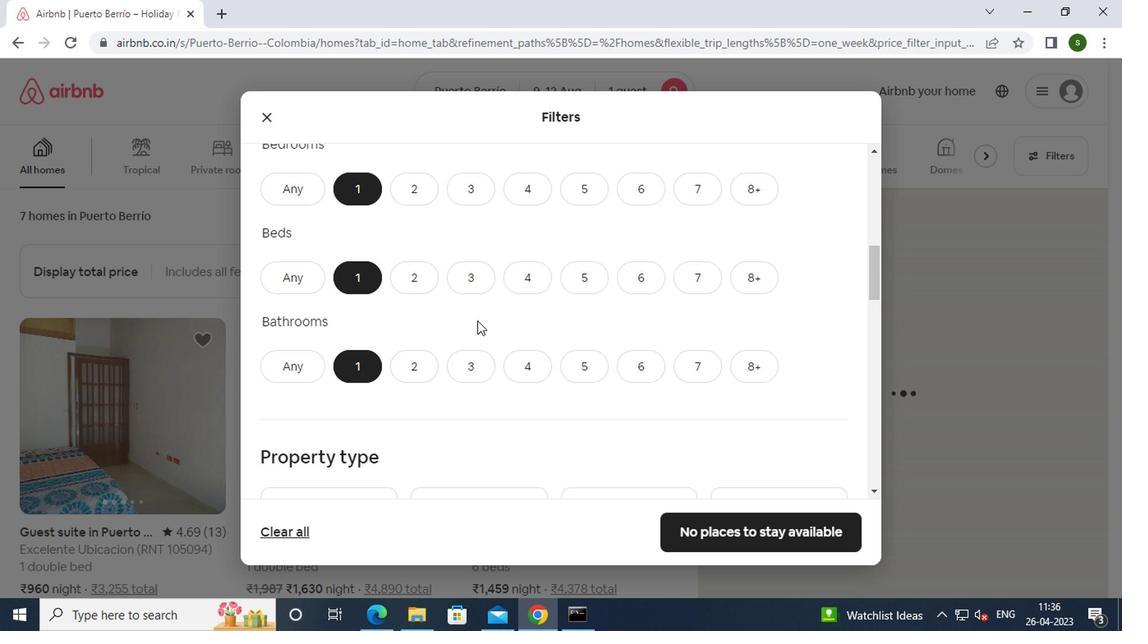 
Action: Mouse scrolled (512, 309) with delta (0, 0)
Screenshot: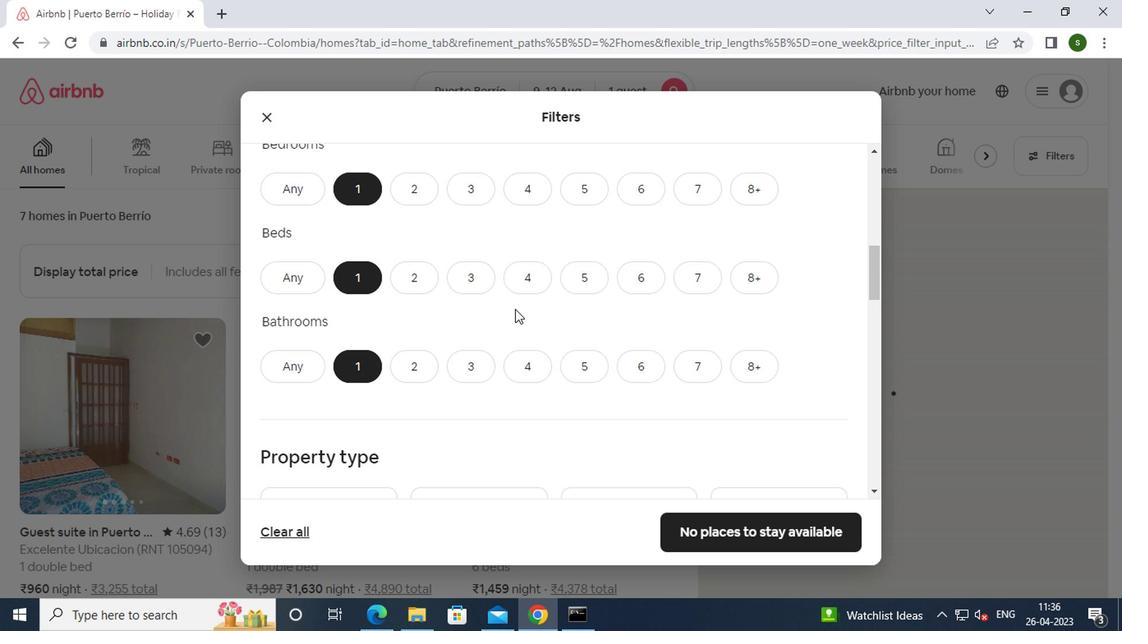 
Action: Mouse scrolled (512, 309) with delta (0, 0)
Screenshot: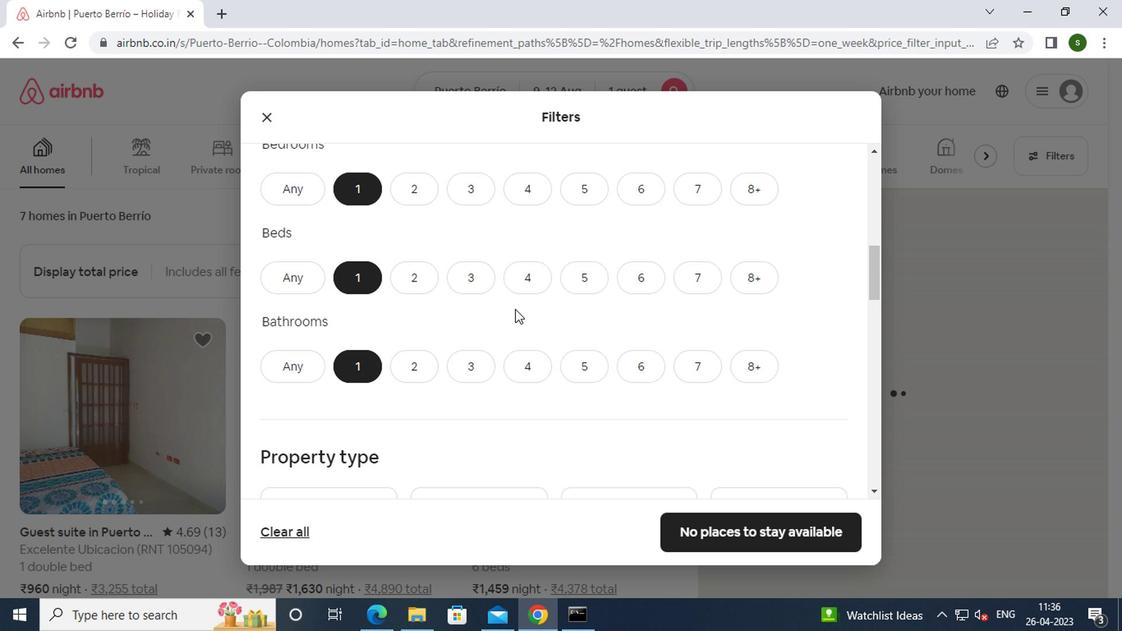 
Action: Mouse moved to (359, 344)
Screenshot: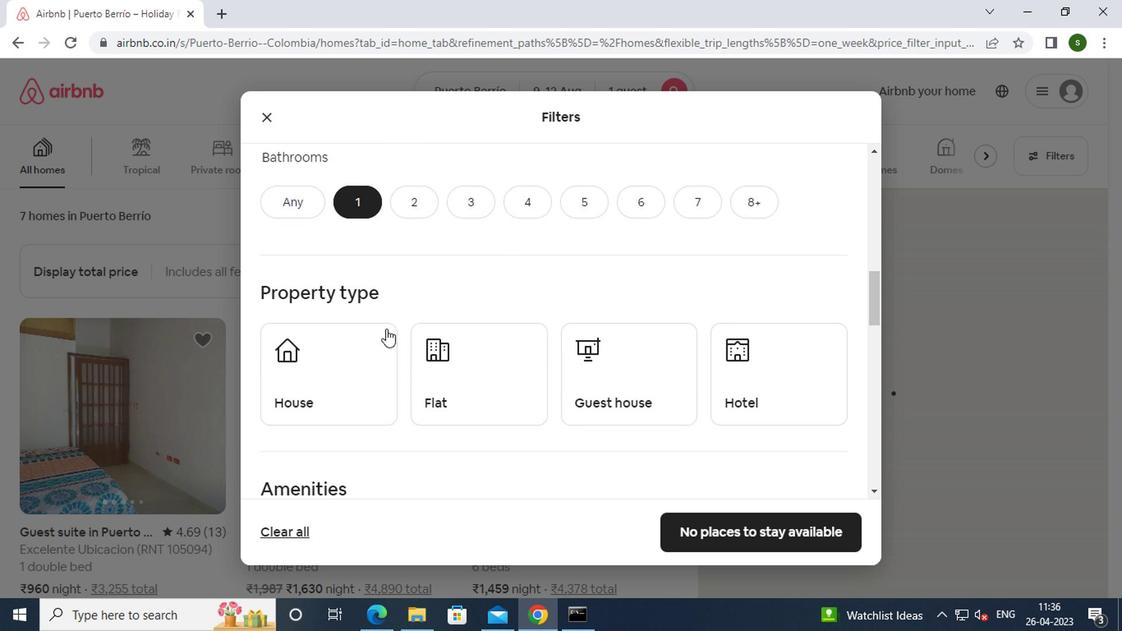 
Action: Mouse pressed left at (359, 344)
Screenshot: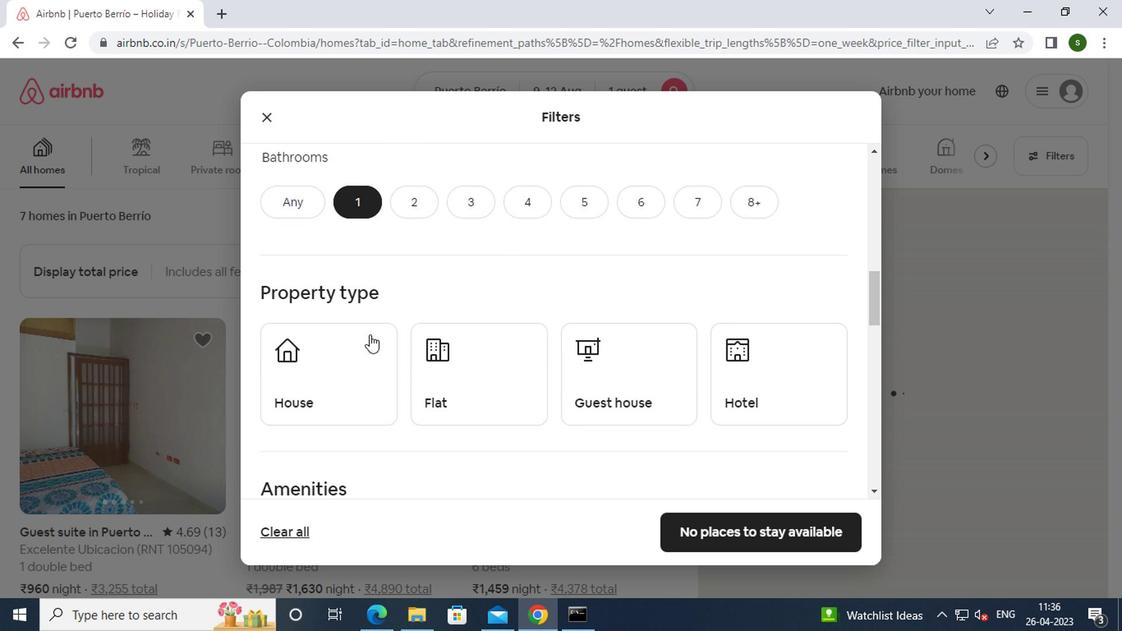 
Action: Mouse moved to (471, 371)
Screenshot: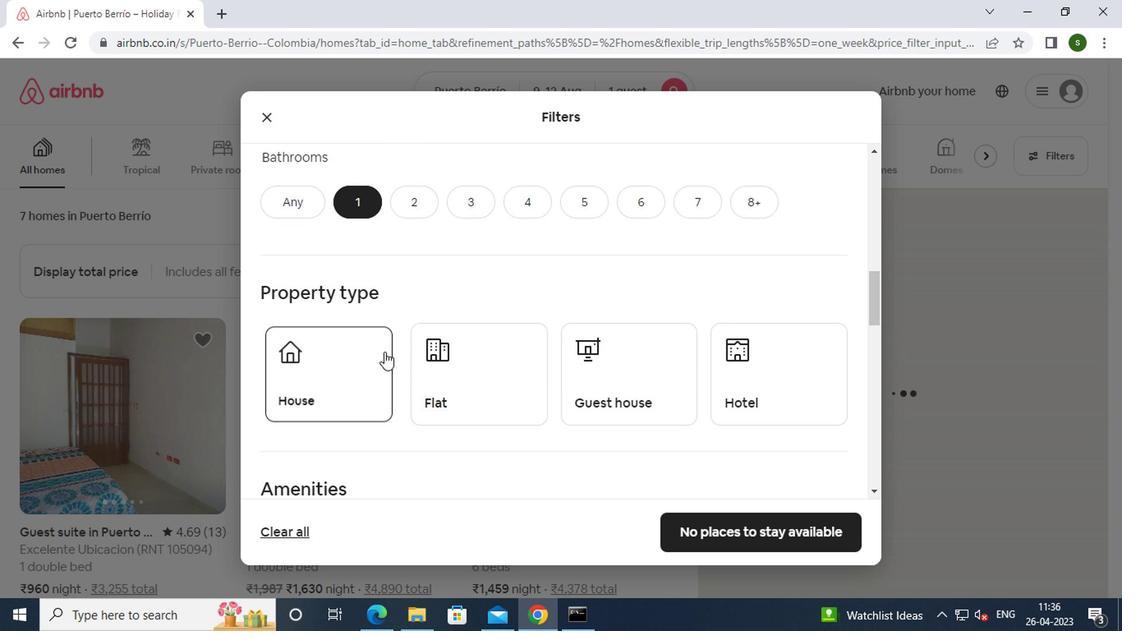 
Action: Mouse pressed left at (471, 371)
Screenshot: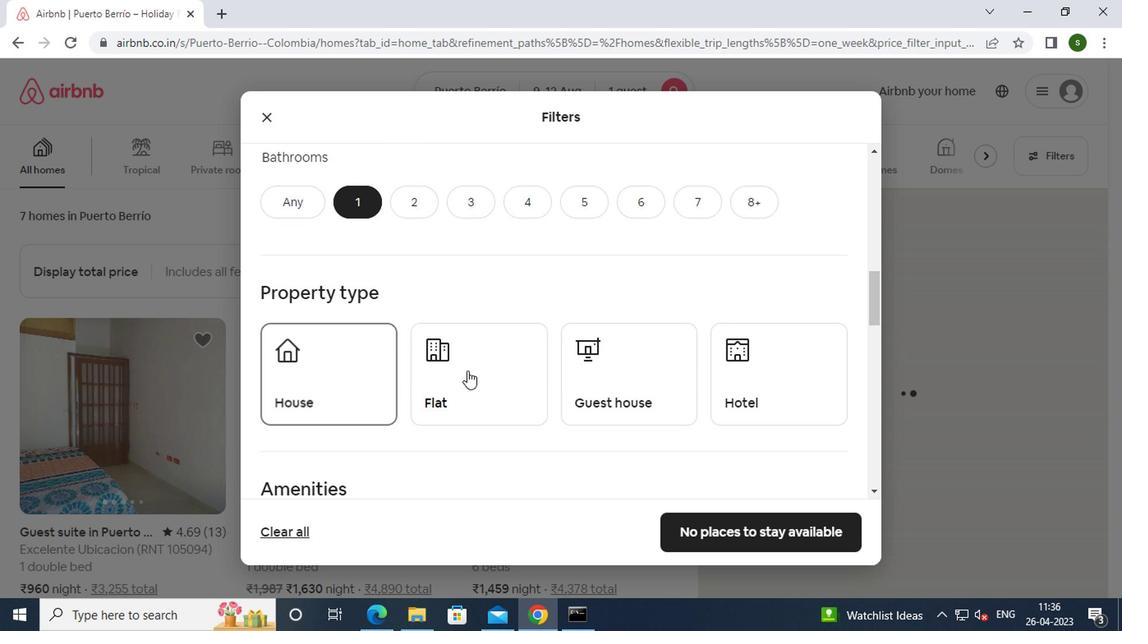 
Action: Mouse moved to (601, 371)
Screenshot: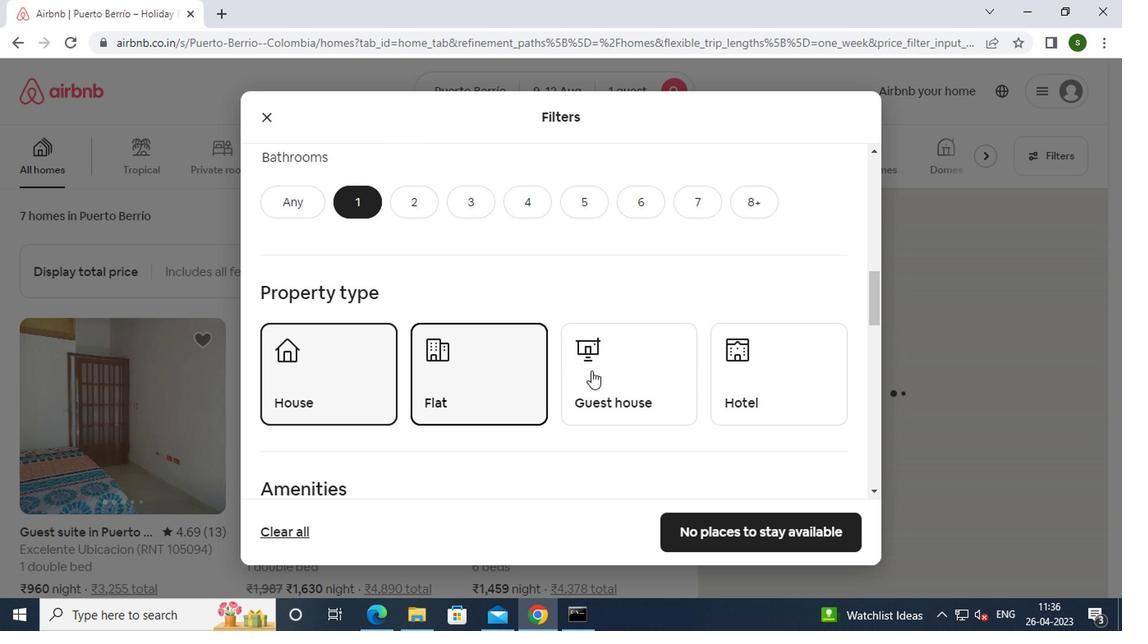 
Action: Mouse pressed left at (601, 371)
Screenshot: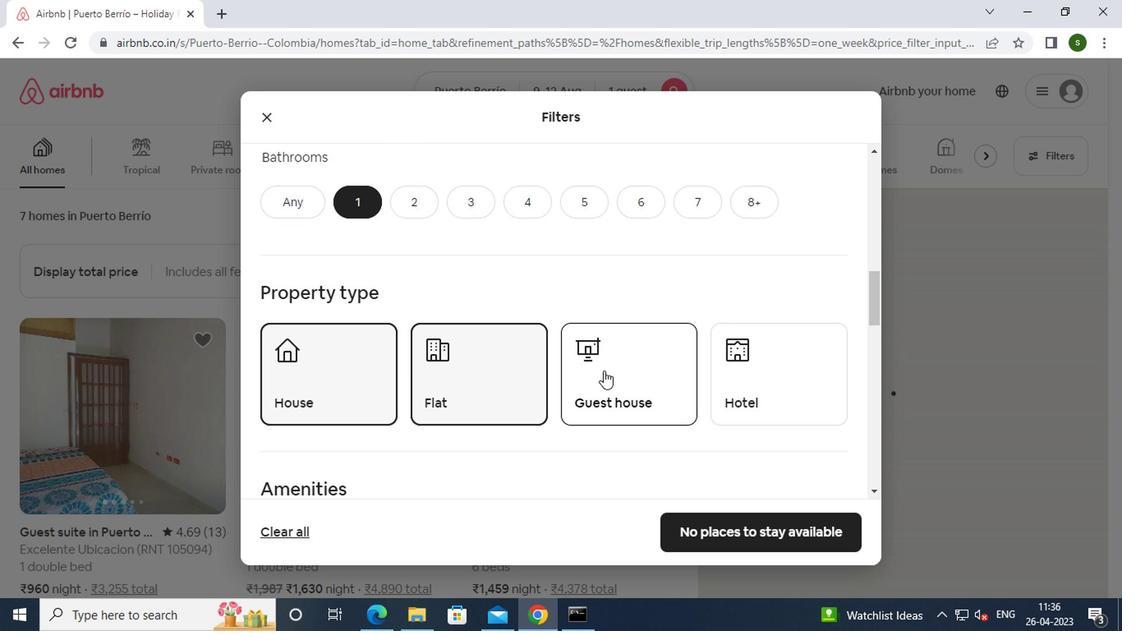 
Action: Mouse scrolled (601, 370) with delta (0, 0)
Screenshot: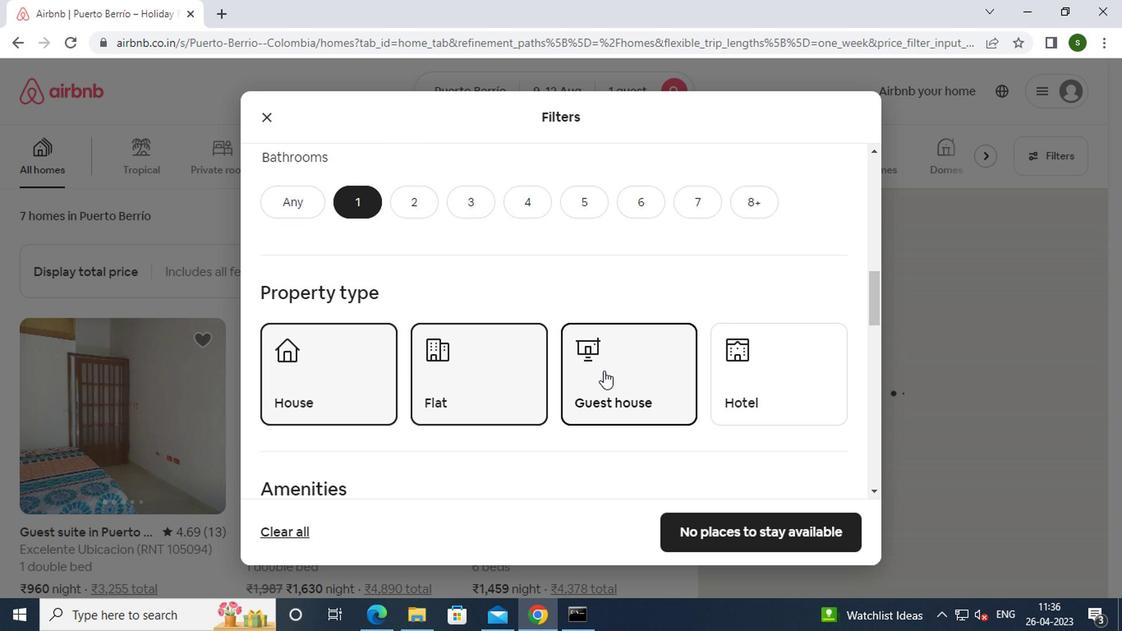 
Action: Mouse scrolled (601, 370) with delta (0, 0)
Screenshot: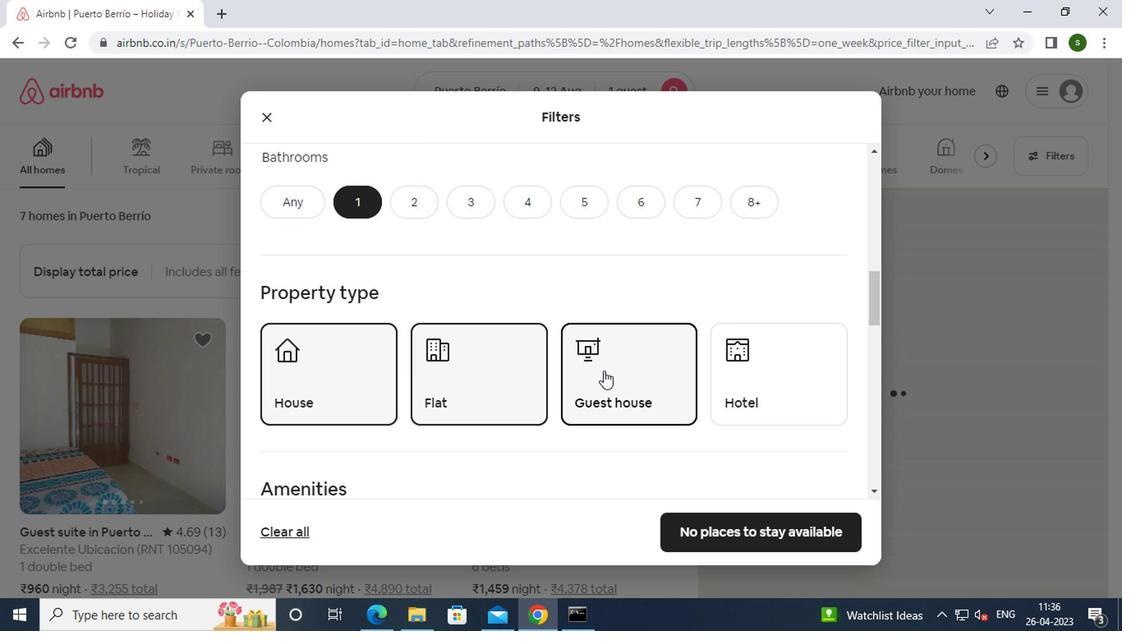 
Action: Mouse moved to (568, 411)
Screenshot: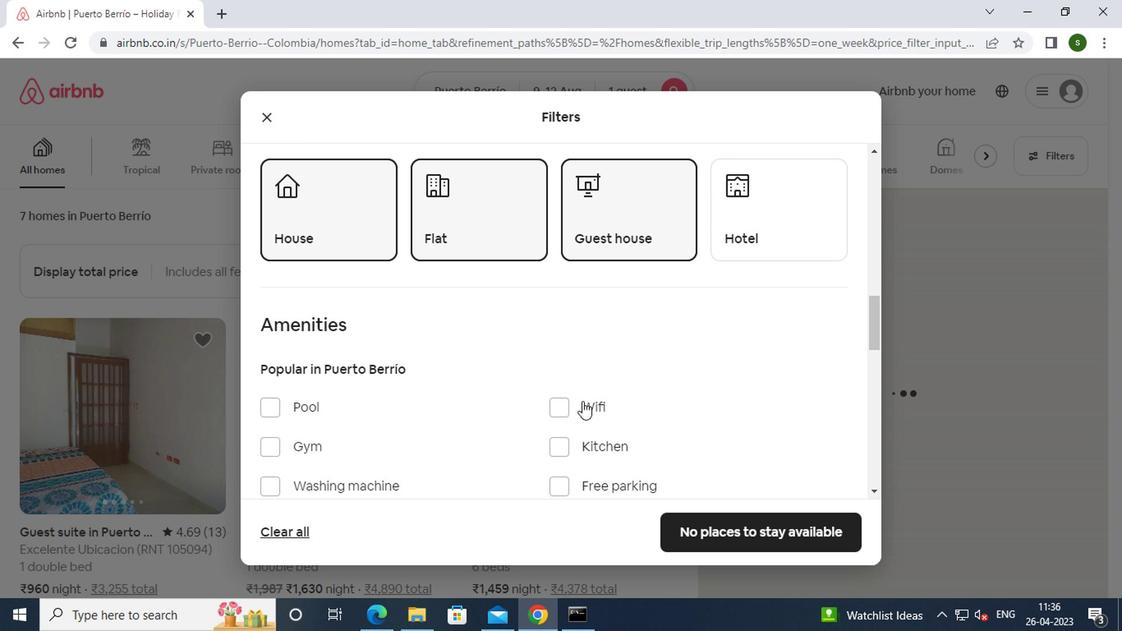 
Action: Mouse pressed left at (568, 411)
Screenshot: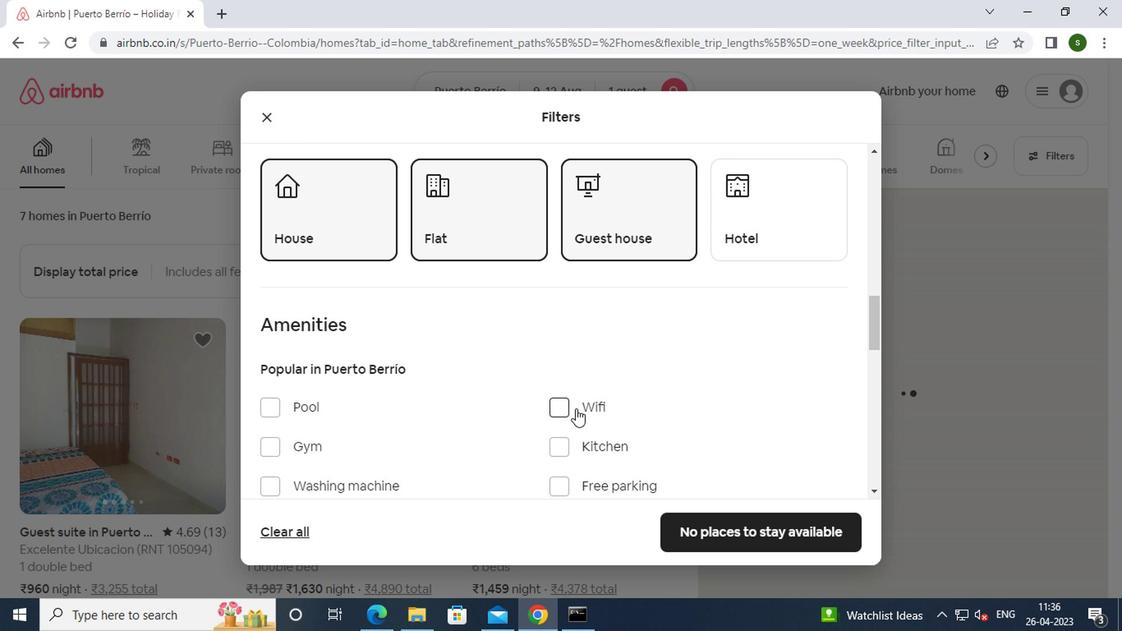 
Action: Mouse moved to (601, 370)
Screenshot: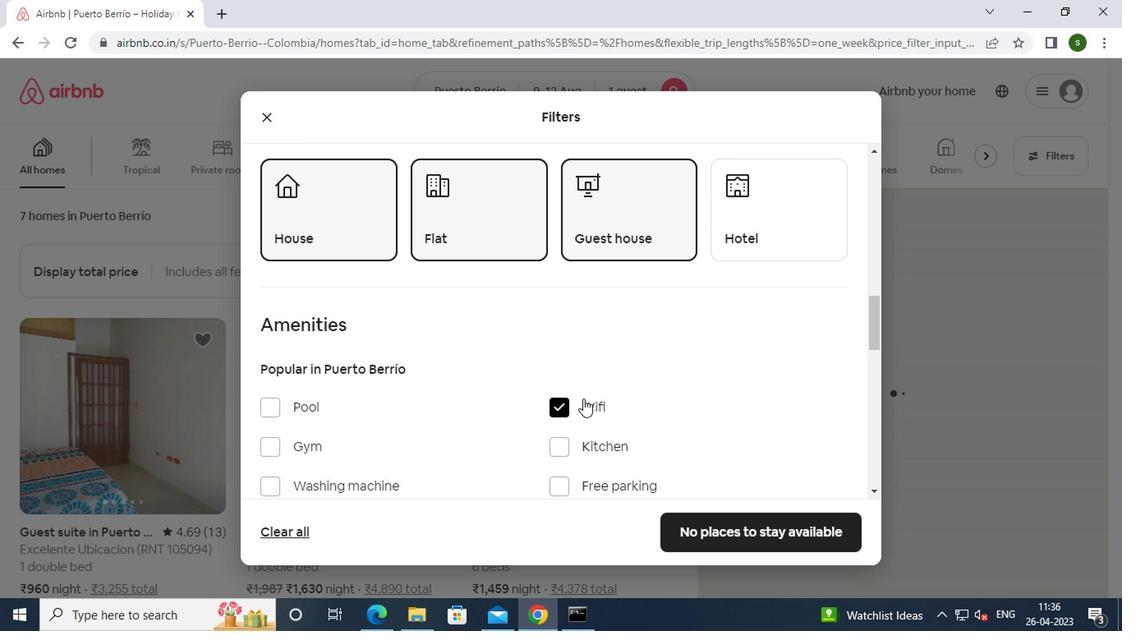 
Action: Mouse scrolled (601, 369) with delta (0, -1)
Screenshot: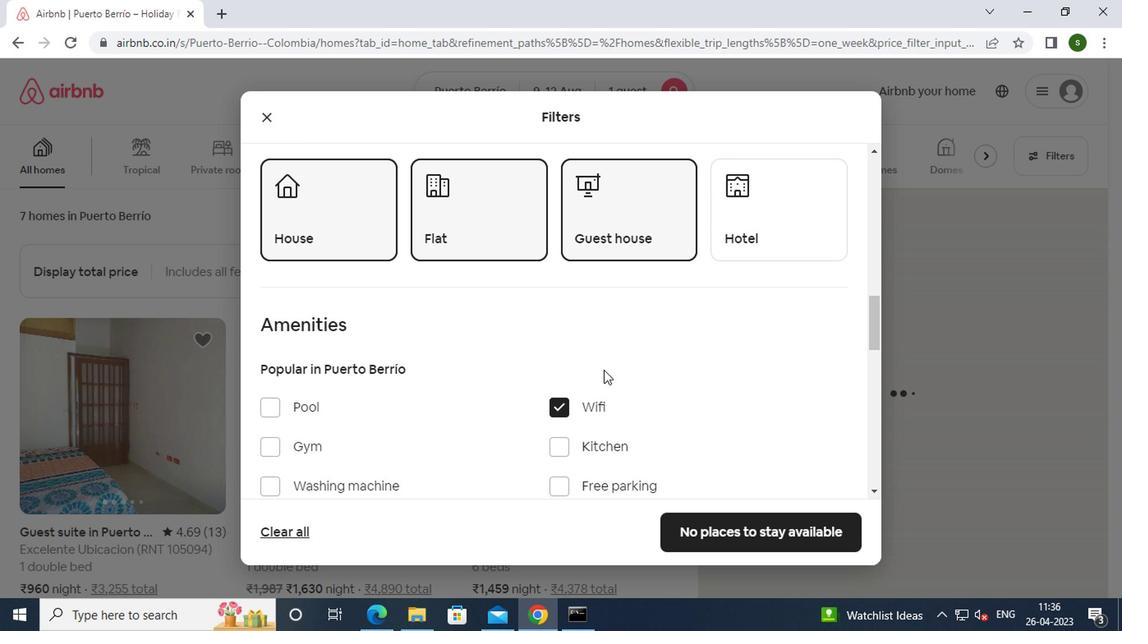 
Action: Mouse moved to (381, 402)
Screenshot: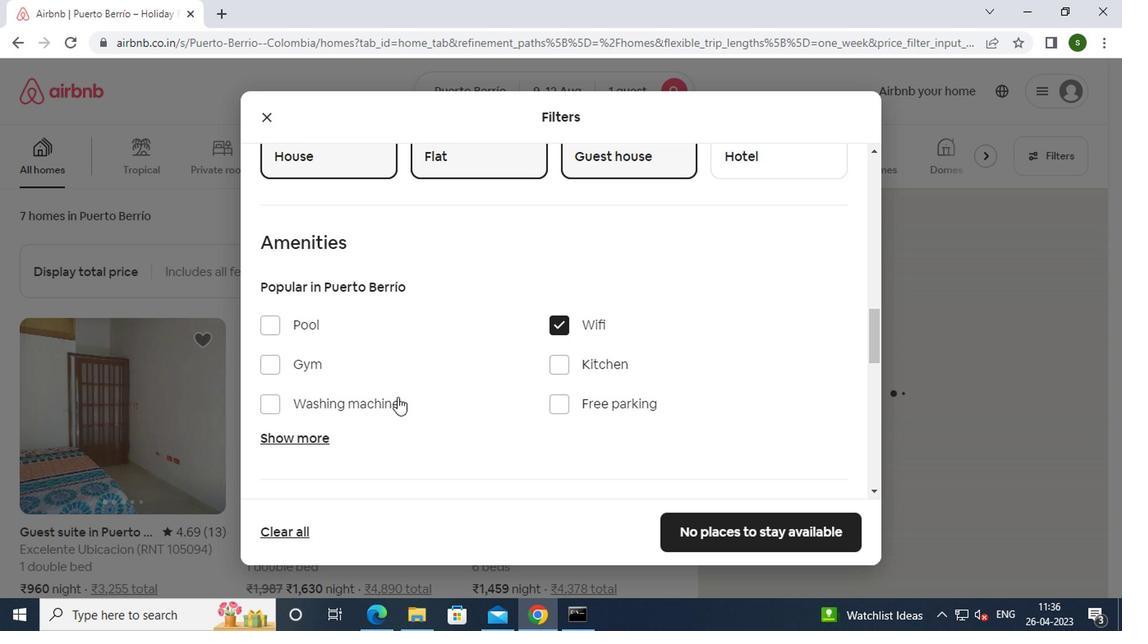 
Action: Mouse pressed left at (381, 402)
Screenshot: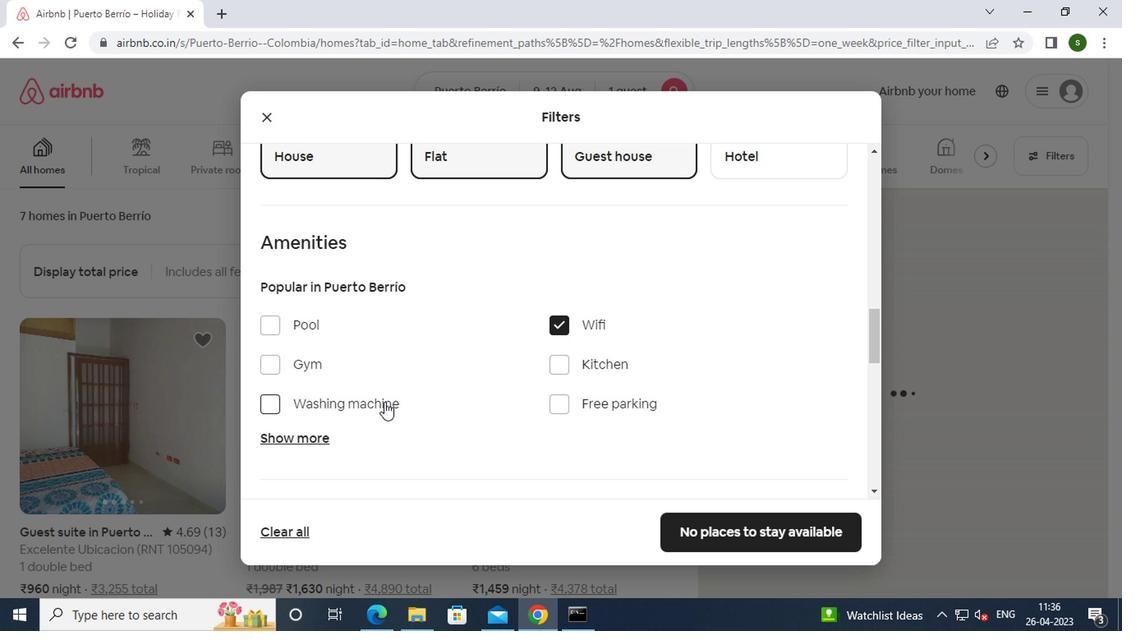 
Action: Mouse moved to (484, 365)
Screenshot: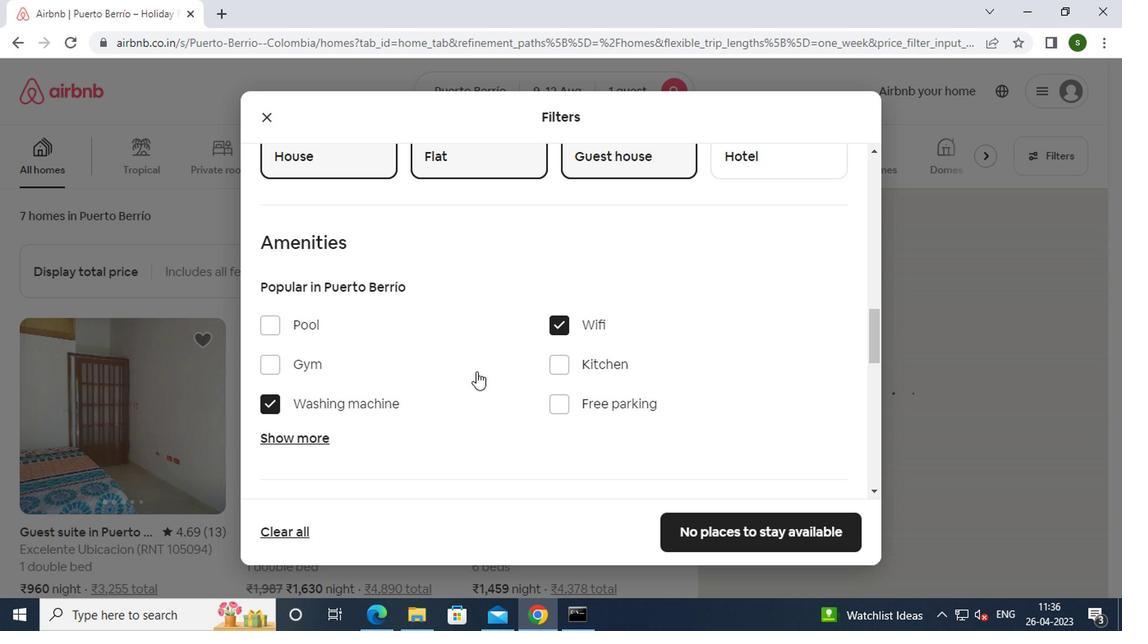 
Action: Mouse scrolled (484, 364) with delta (0, 0)
Screenshot: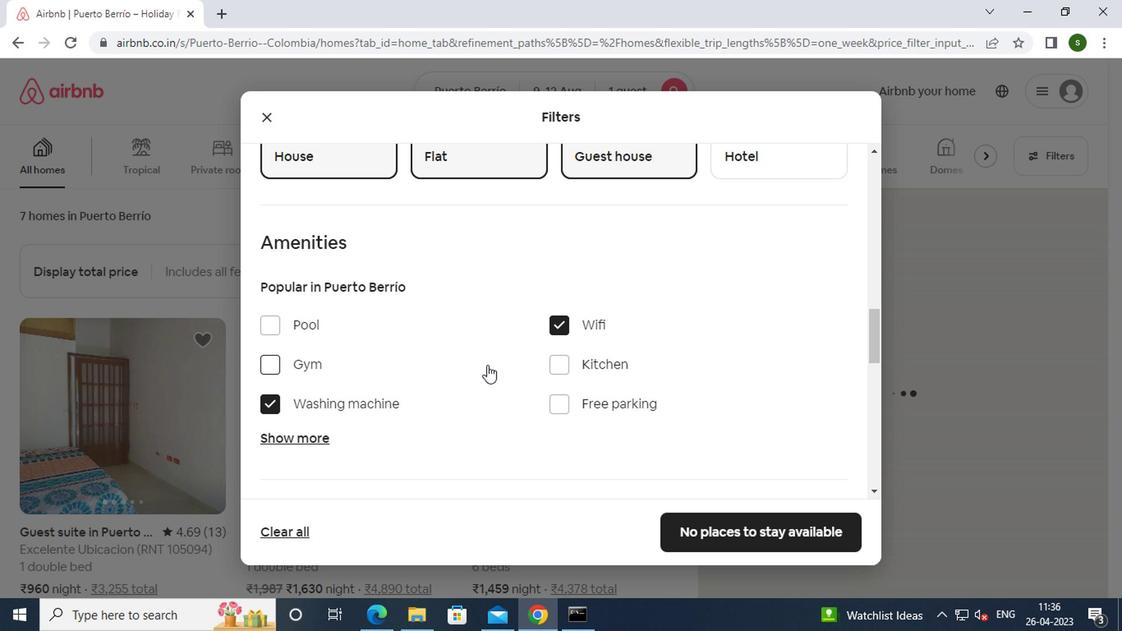 
Action: Mouse scrolled (484, 364) with delta (0, 0)
Screenshot: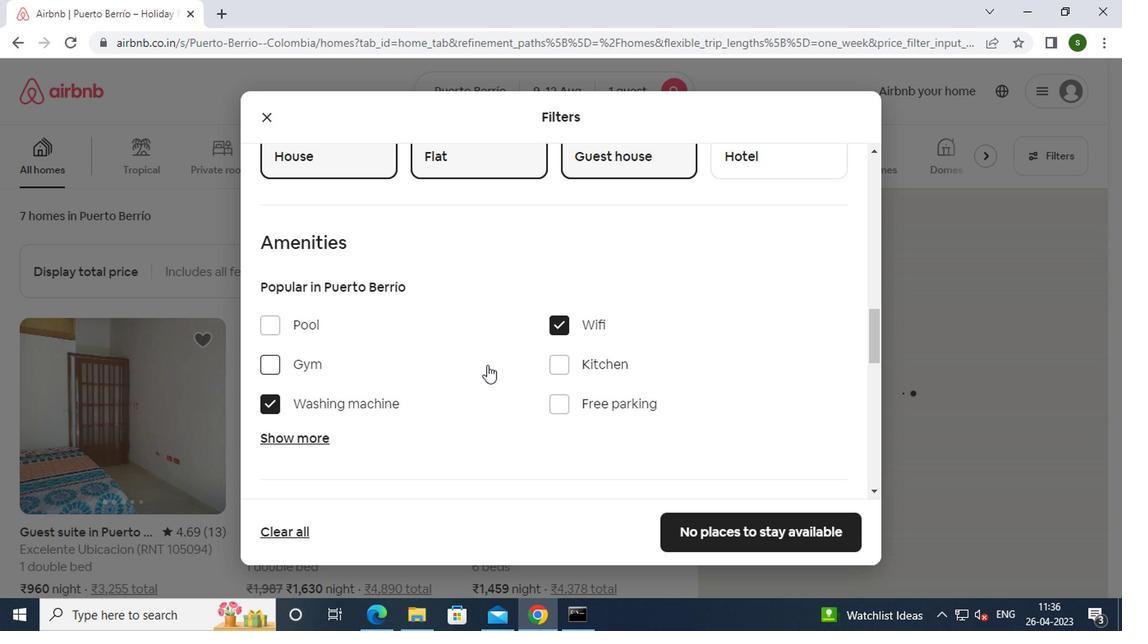 
Action: Mouse scrolled (484, 364) with delta (0, 0)
Screenshot: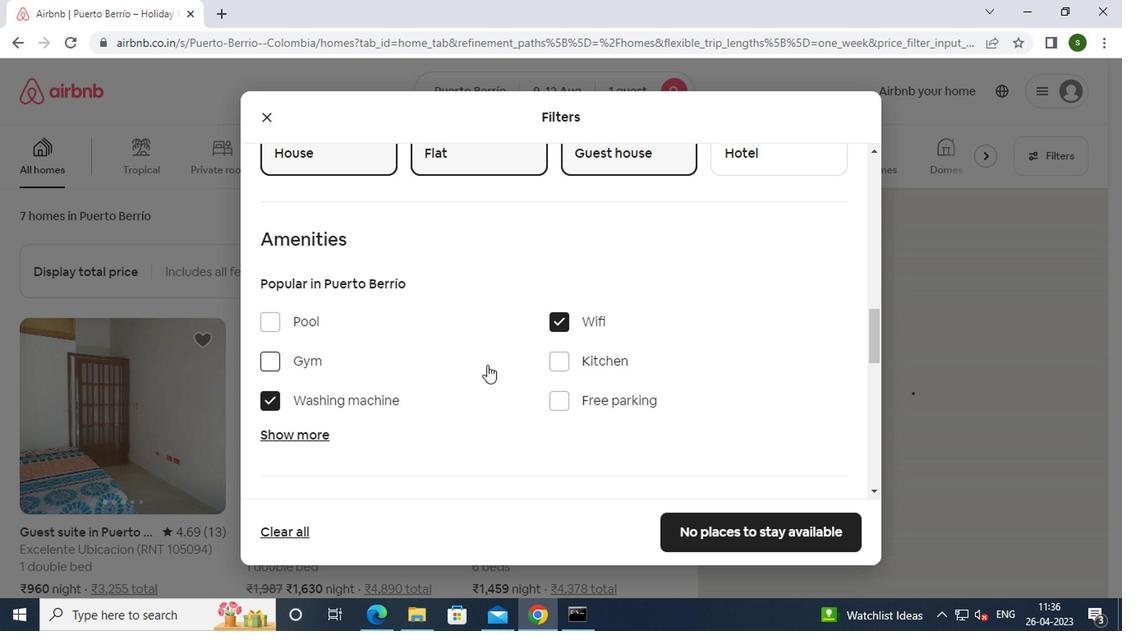 
Action: Mouse moved to (806, 385)
Screenshot: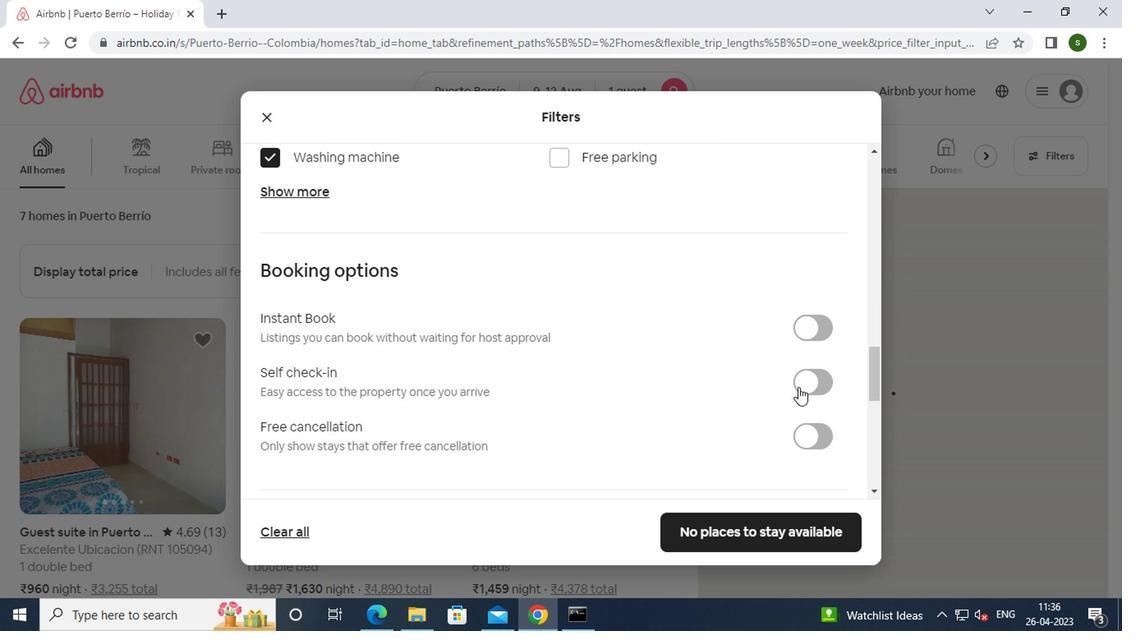 
Action: Mouse pressed left at (806, 385)
Screenshot: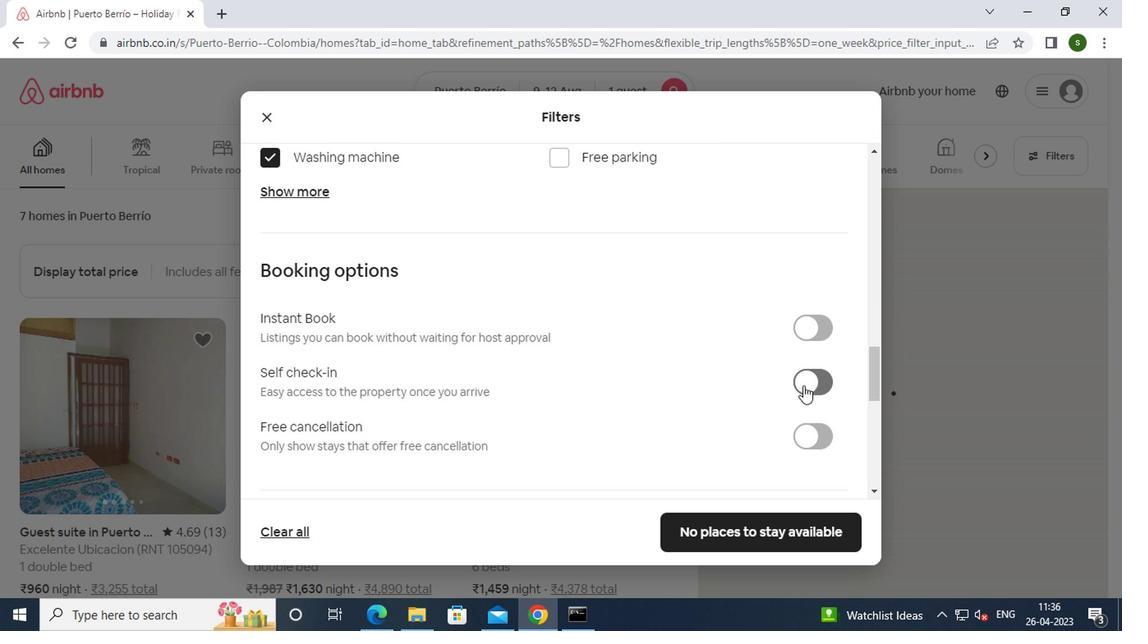
Action: Mouse moved to (663, 370)
Screenshot: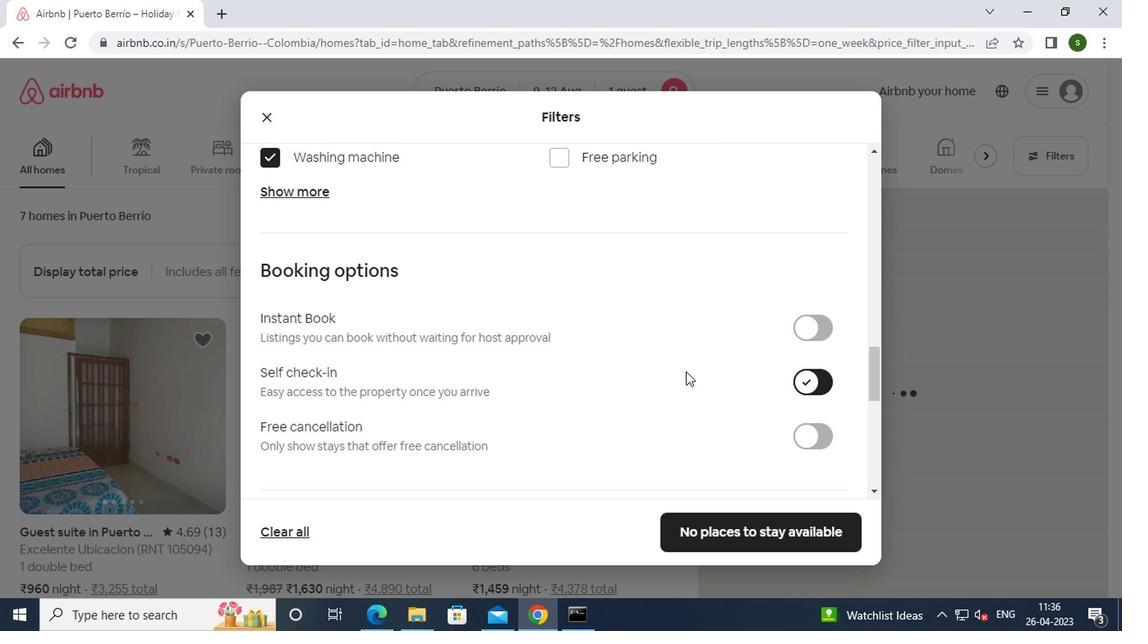 
Action: Mouse scrolled (663, 369) with delta (0, -1)
Screenshot: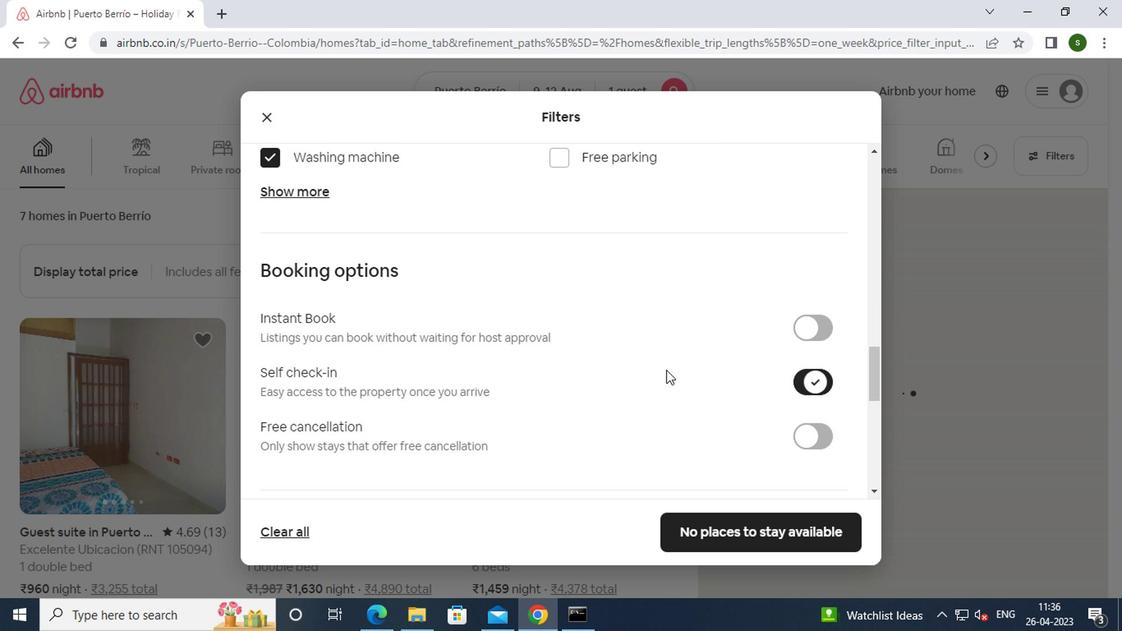 
Action: Mouse scrolled (663, 369) with delta (0, -1)
Screenshot: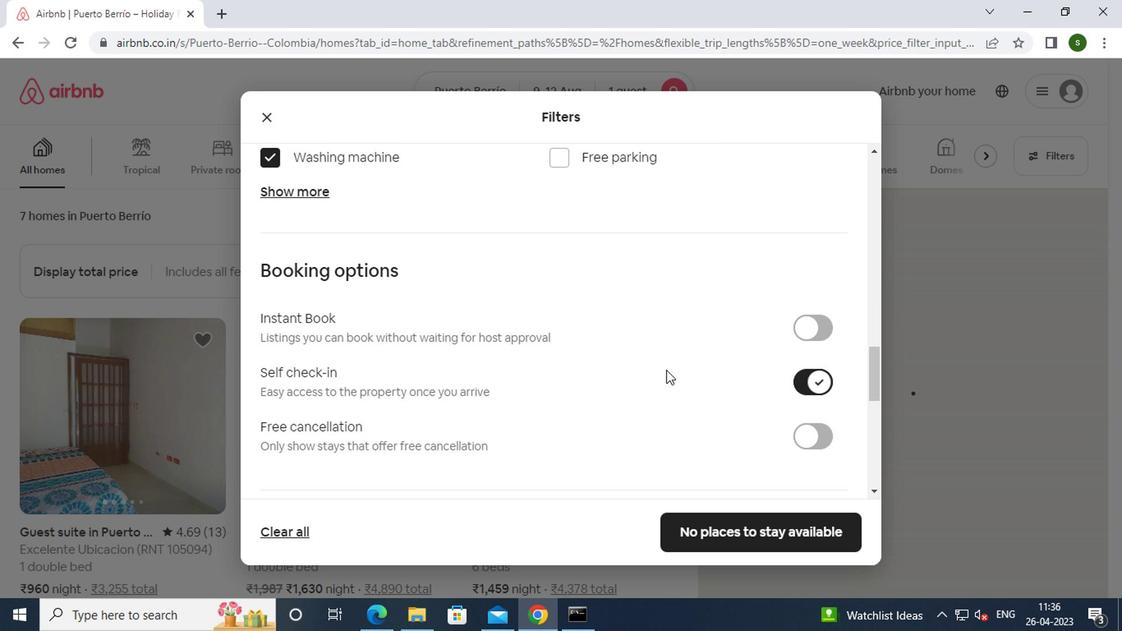 
Action: Mouse scrolled (663, 369) with delta (0, -1)
Screenshot: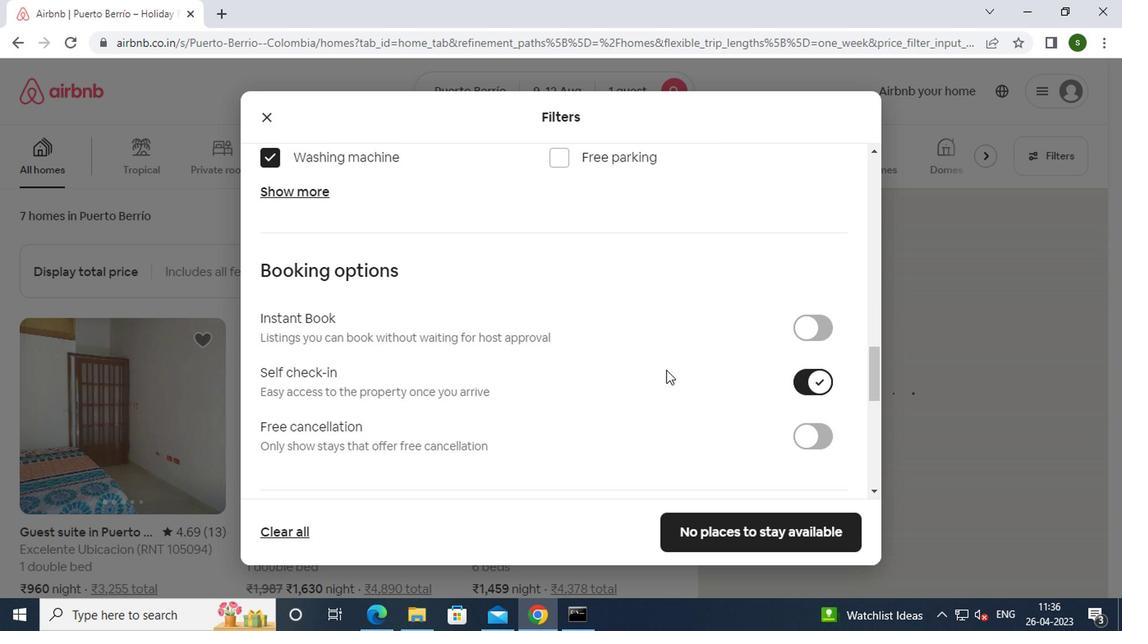 
Action: Mouse scrolled (663, 369) with delta (0, -1)
Screenshot: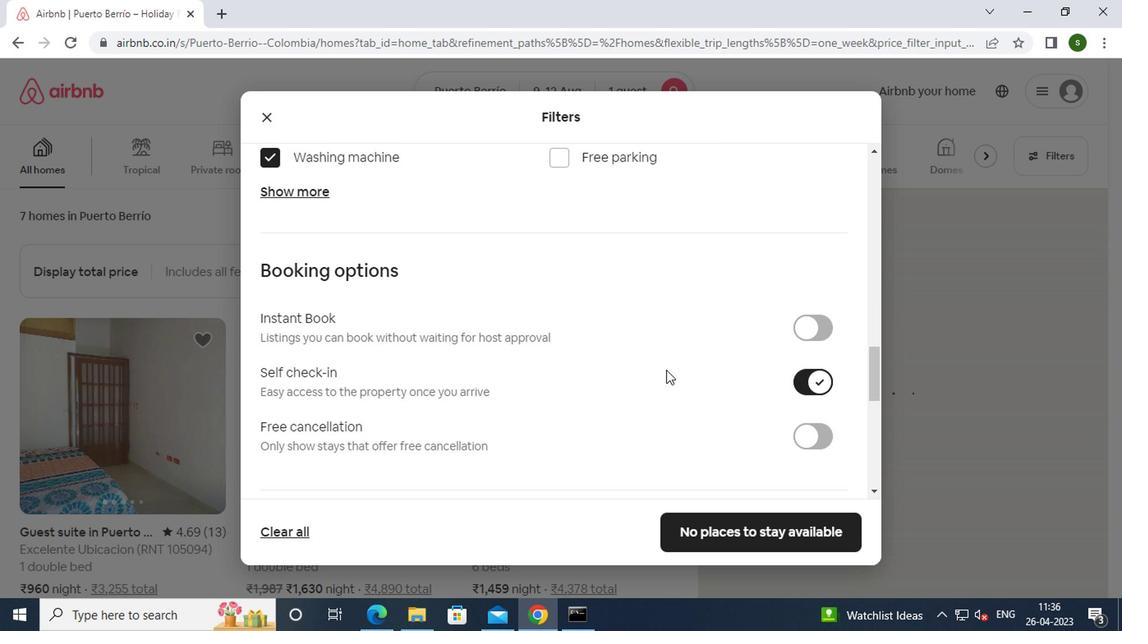 
Action: Mouse scrolled (663, 369) with delta (0, -1)
Screenshot: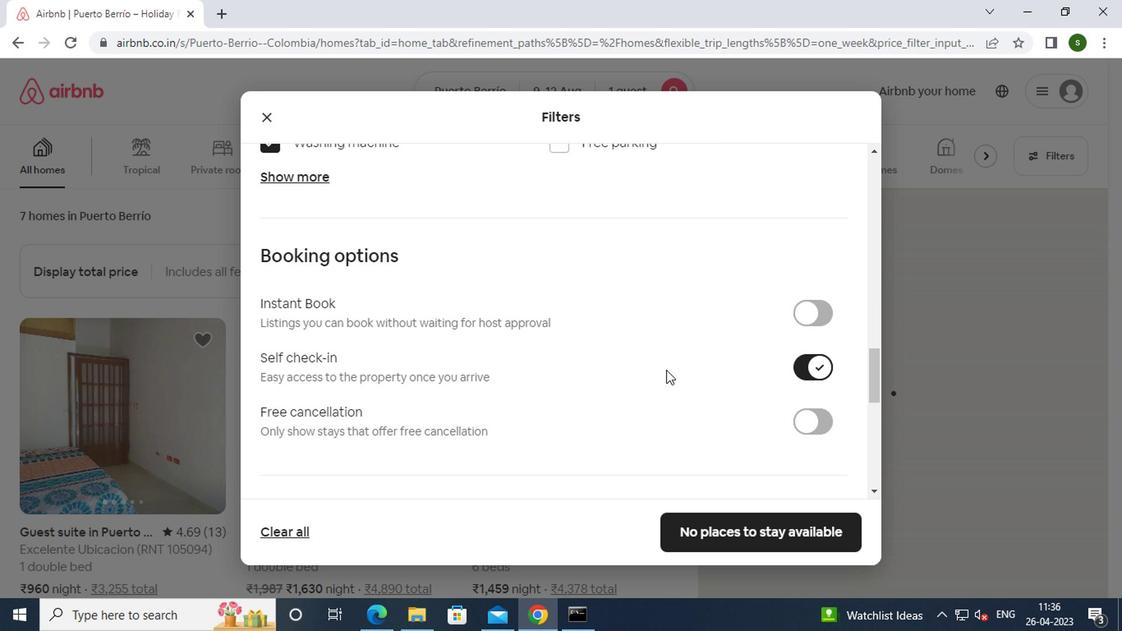 
Action: Mouse scrolled (663, 369) with delta (0, -1)
Screenshot: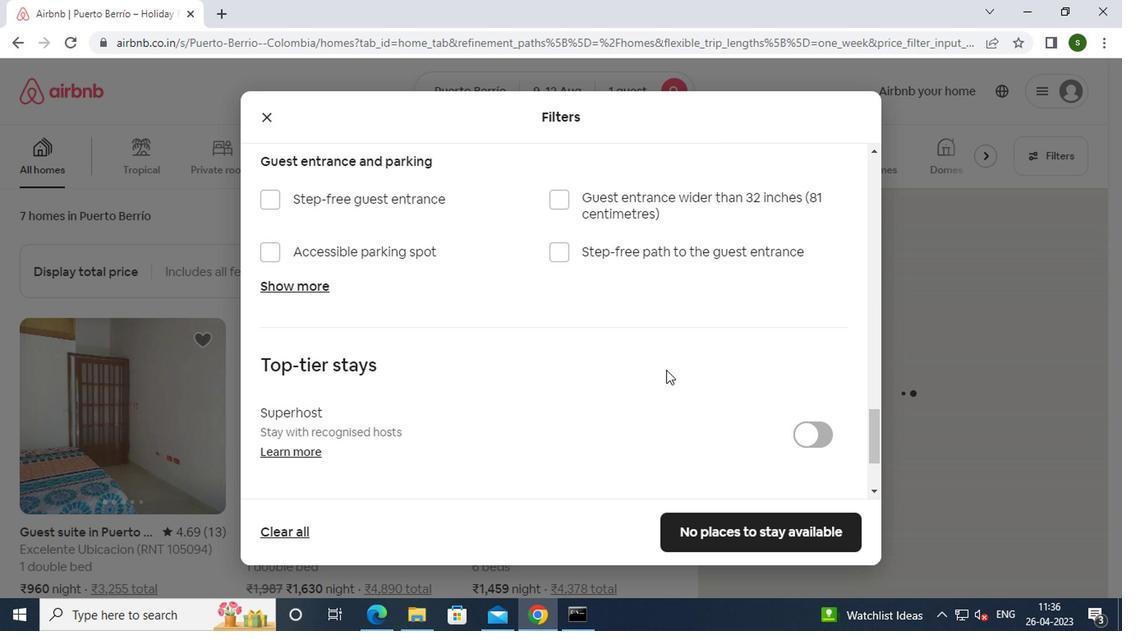 
Action: Mouse scrolled (663, 369) with delta (0, -1)
Screenshot: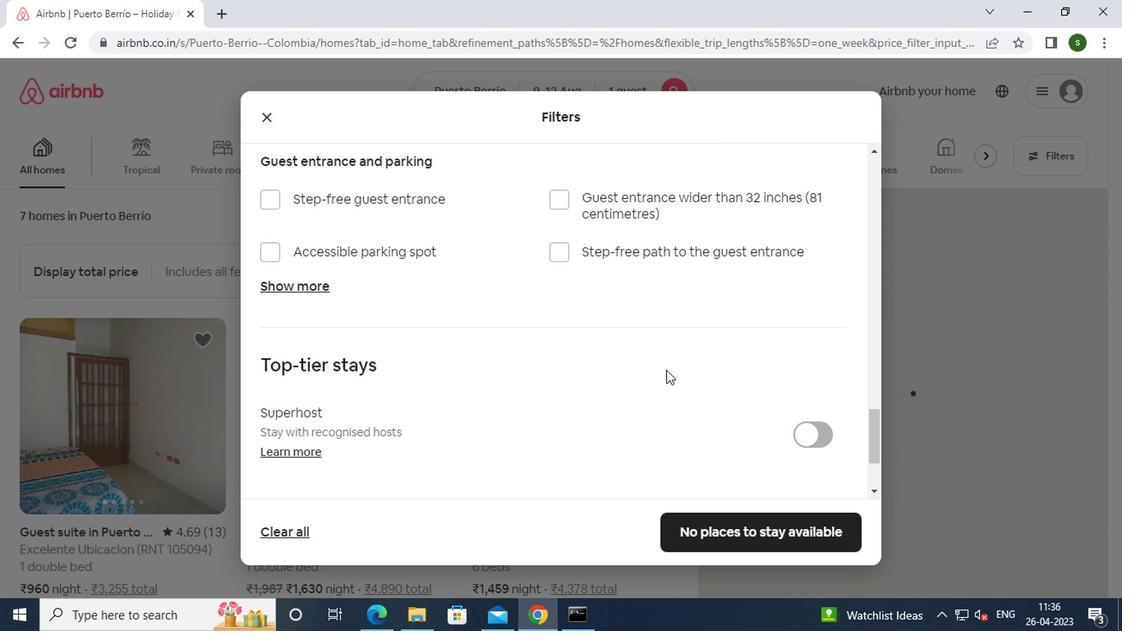 
Action: Mouse scrolled (663, 369) with delta (0, -1)
Screenshot: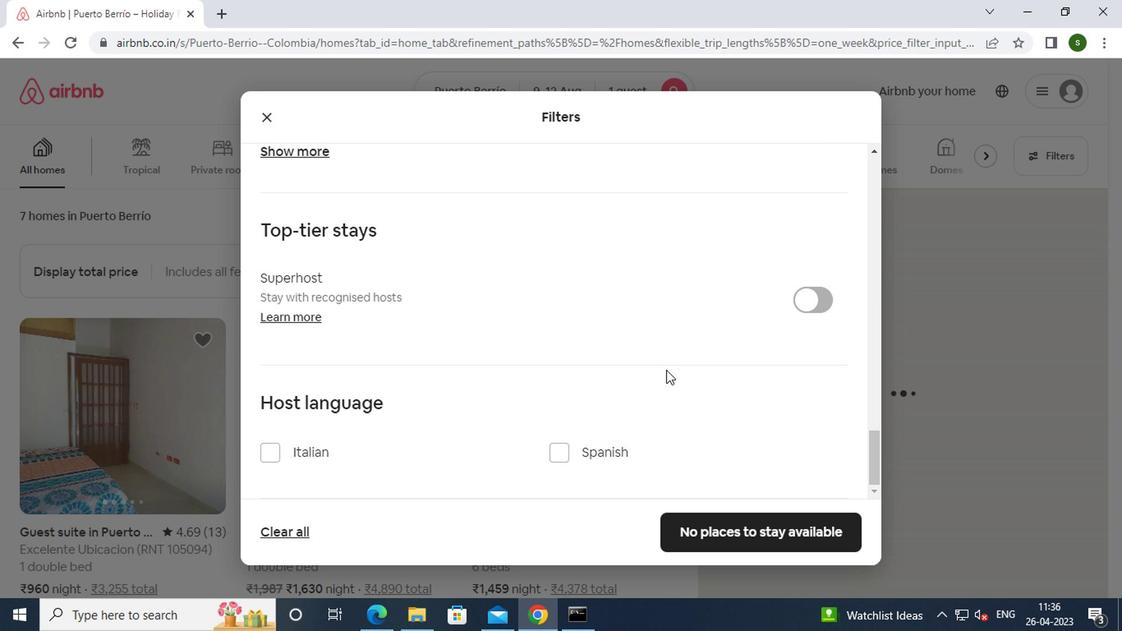 
Action: Mouse scrolled (663, 369) with delta (0, -1)
Screenshot: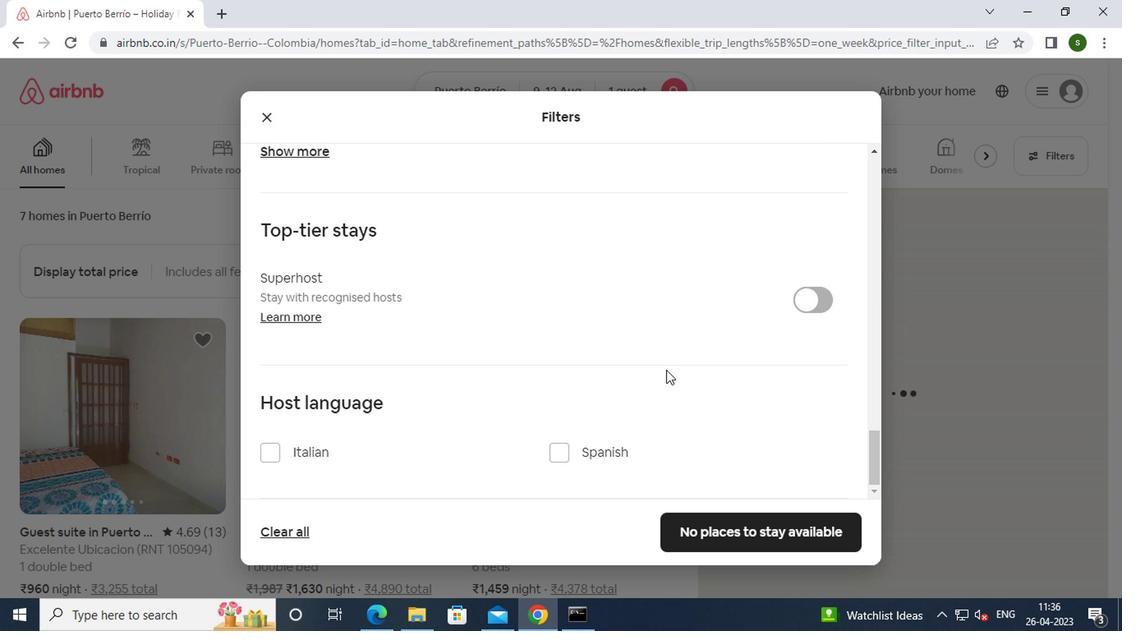 
Action: Mouse moved to (701, 527)
Screenshot: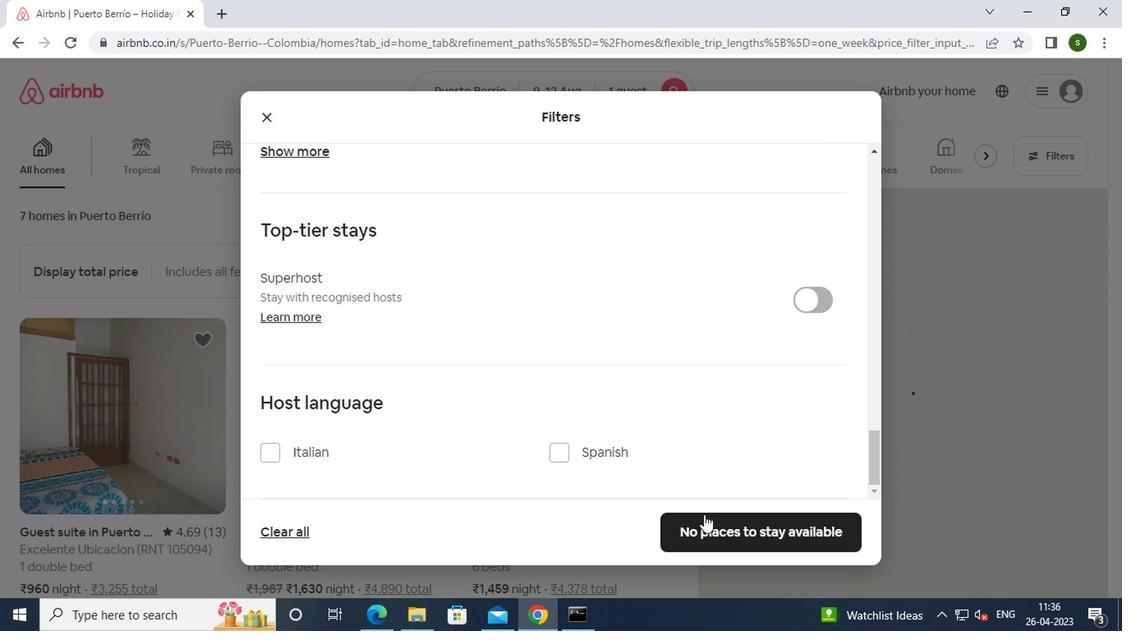 
Action: Mouse pressed left at (701, 527)
Screenshot: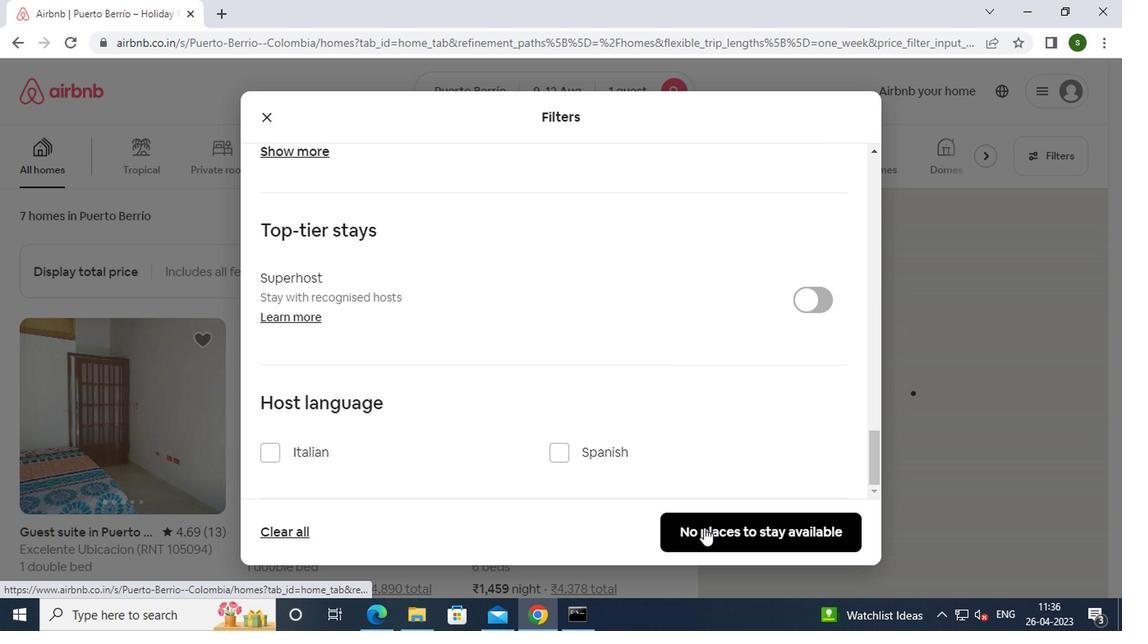 
Action: Mouse moved to (602, 410)
Screenshot: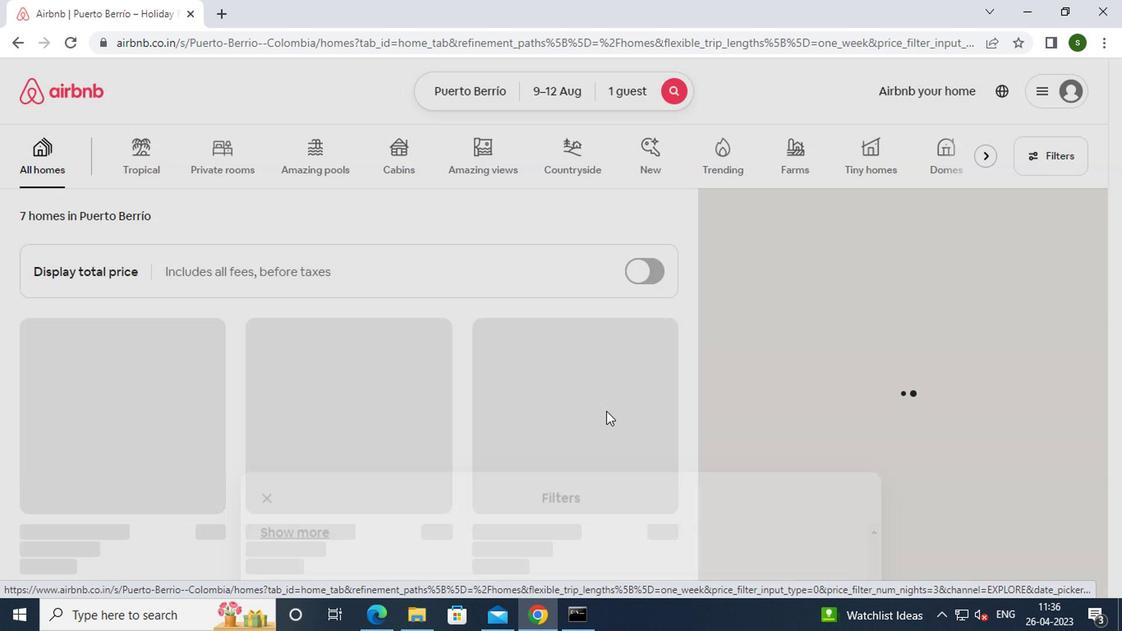 
